 Task: Add Sprouts Chocolate Rolled Wafers to the cart.
Action: Mouse moved to (20, 69)
Screenshot: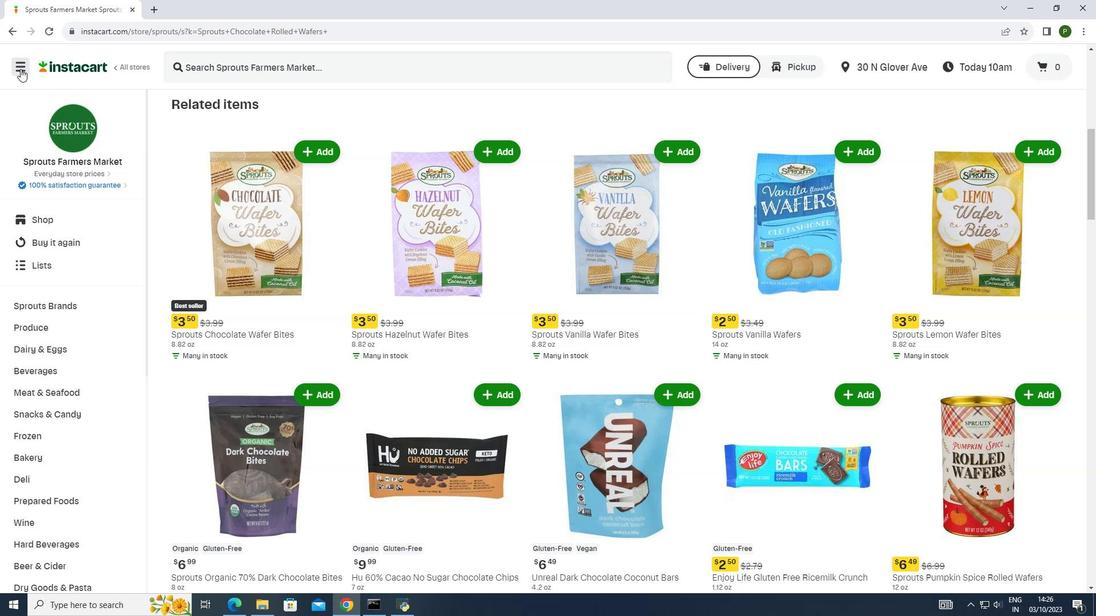 
Action: Mouse pressed left at (20, 69)
Screenshot: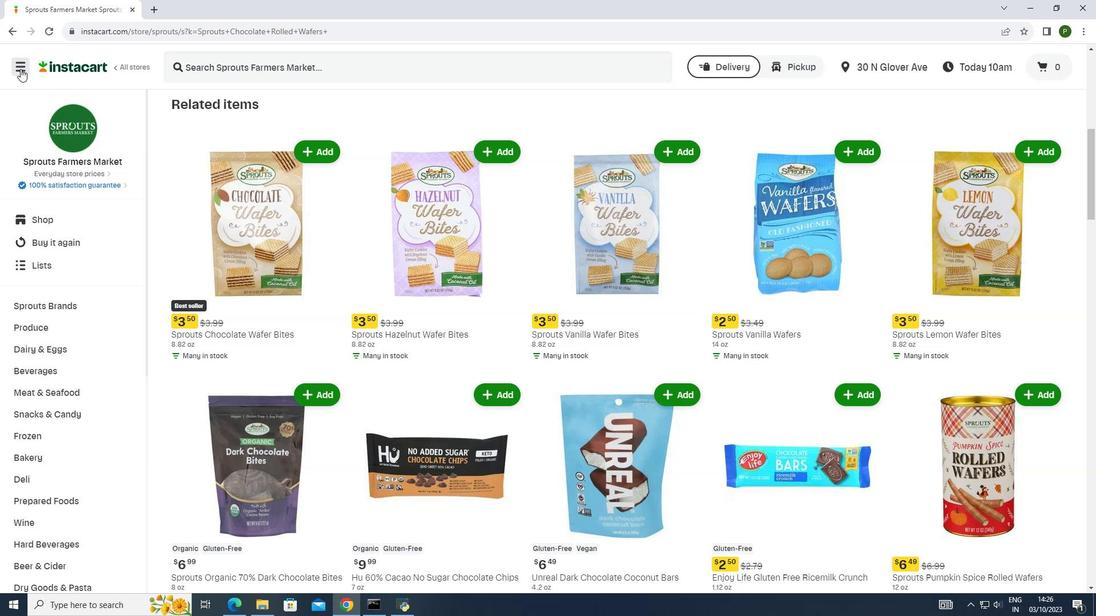 
Action: Mouse moved to (40, 295)
Screenshot: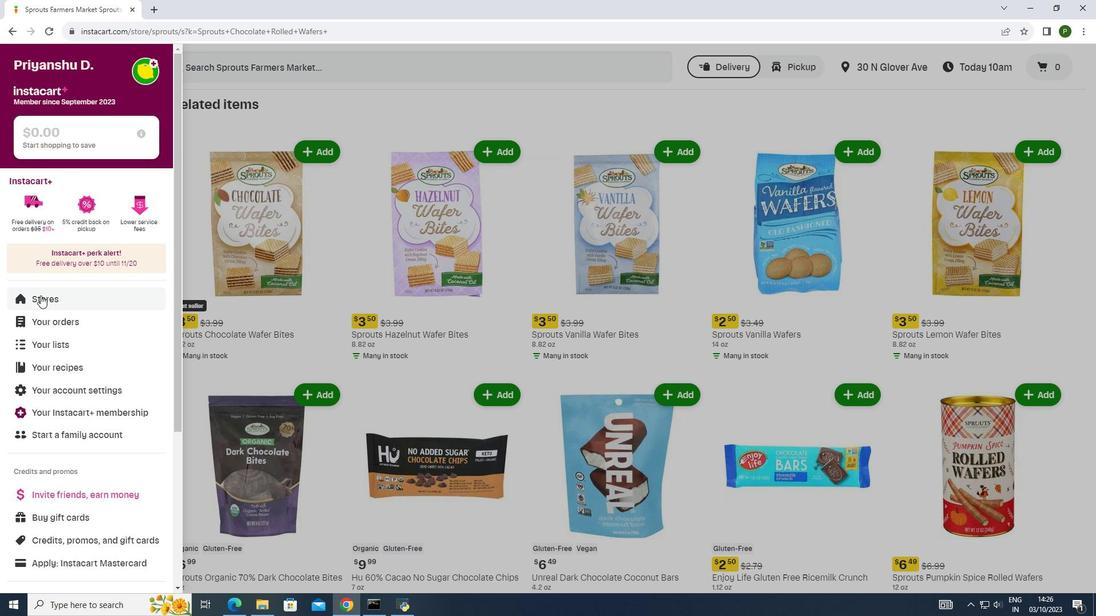 
Action: Mouse pressed left at (40, 295)
Screenshot: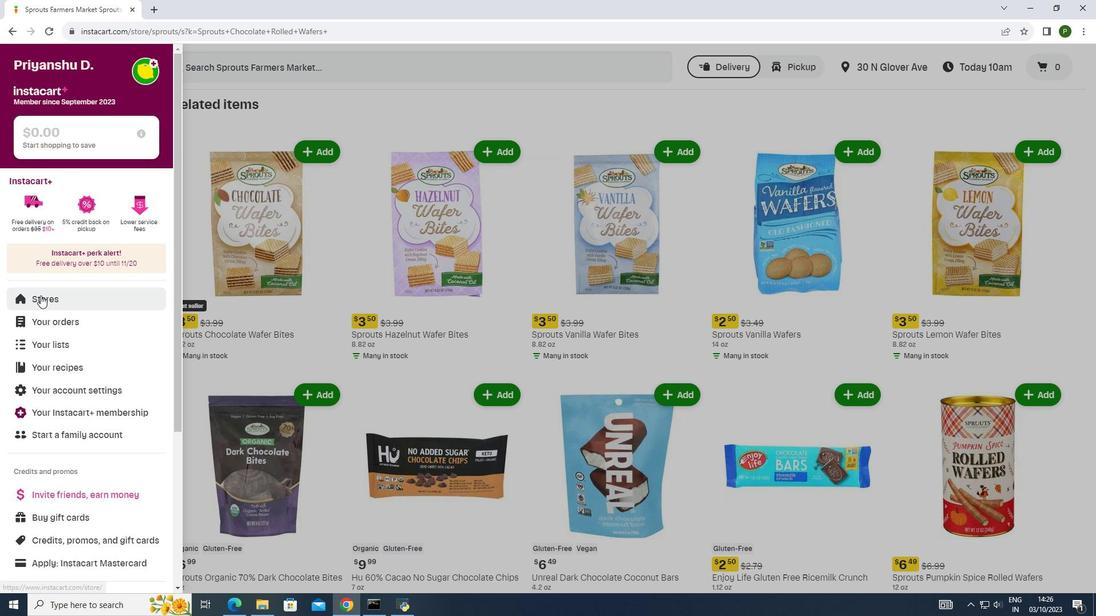 
Action: Mouse moved to (251, 115)
Screenshot: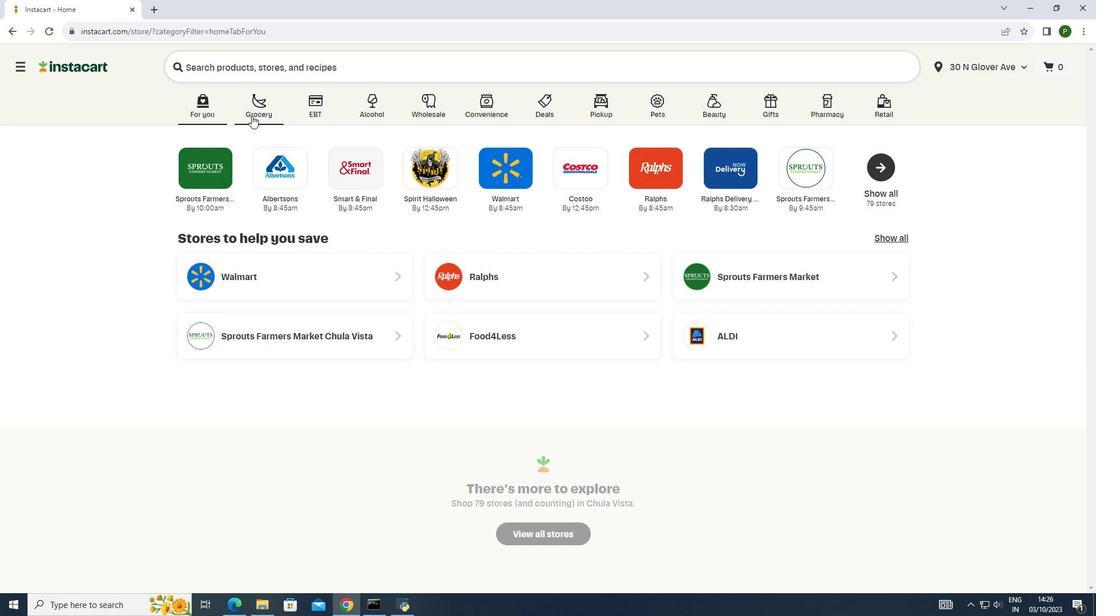 
Action: Mouse pressed left at (251, 115)
Screenshot: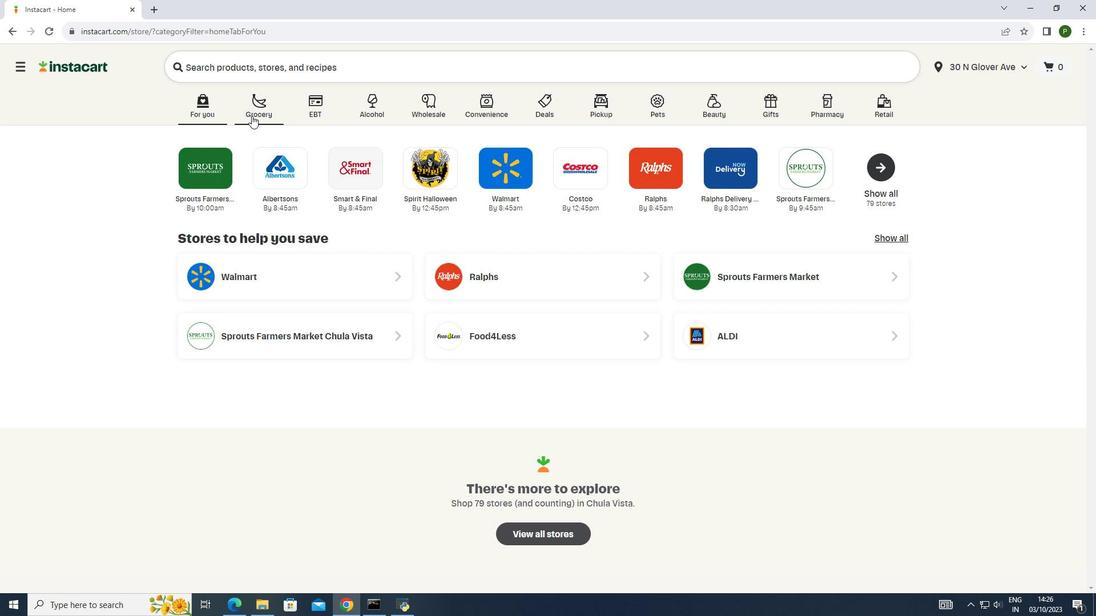 
Action: Mouse moved to (581, 173)
Screenshot: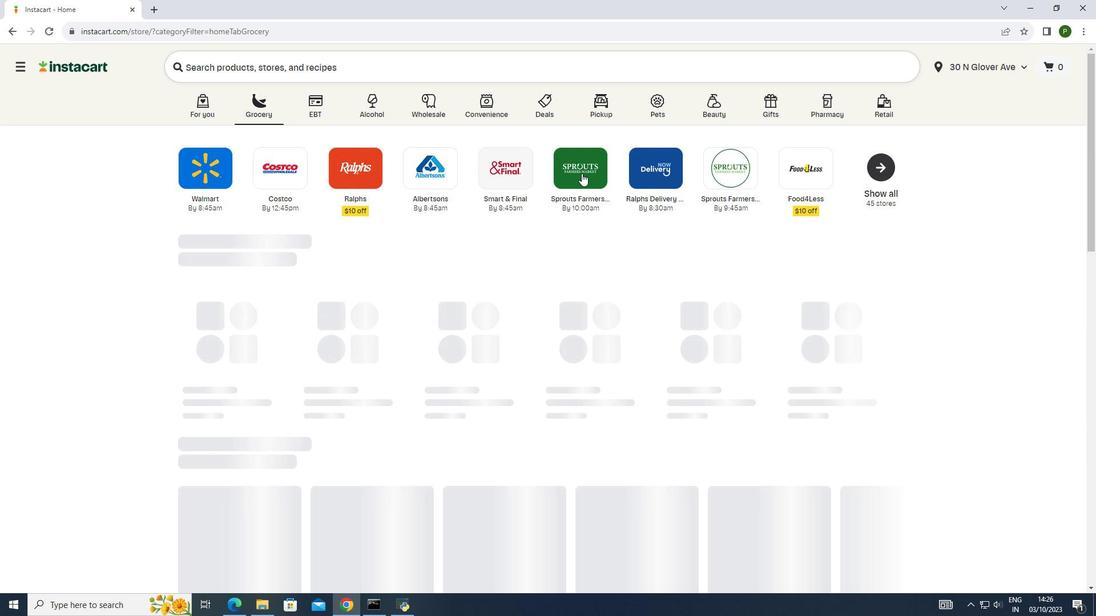 
Action: Mouse pressed left at (581, 173)
Screenshot: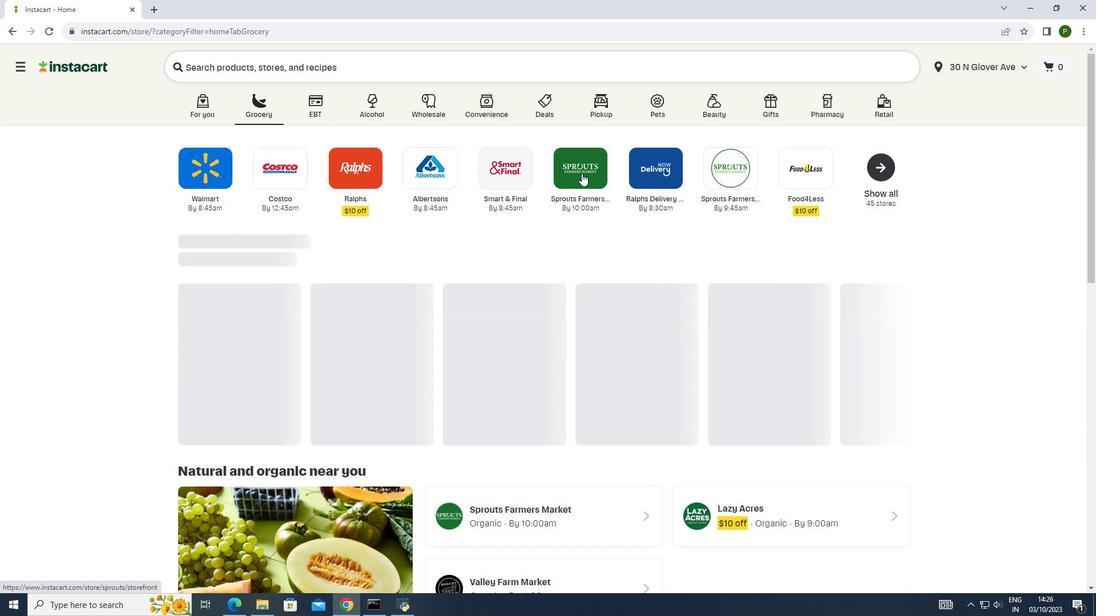 
Action: Mouse moved to (101, 306)
Screenshot: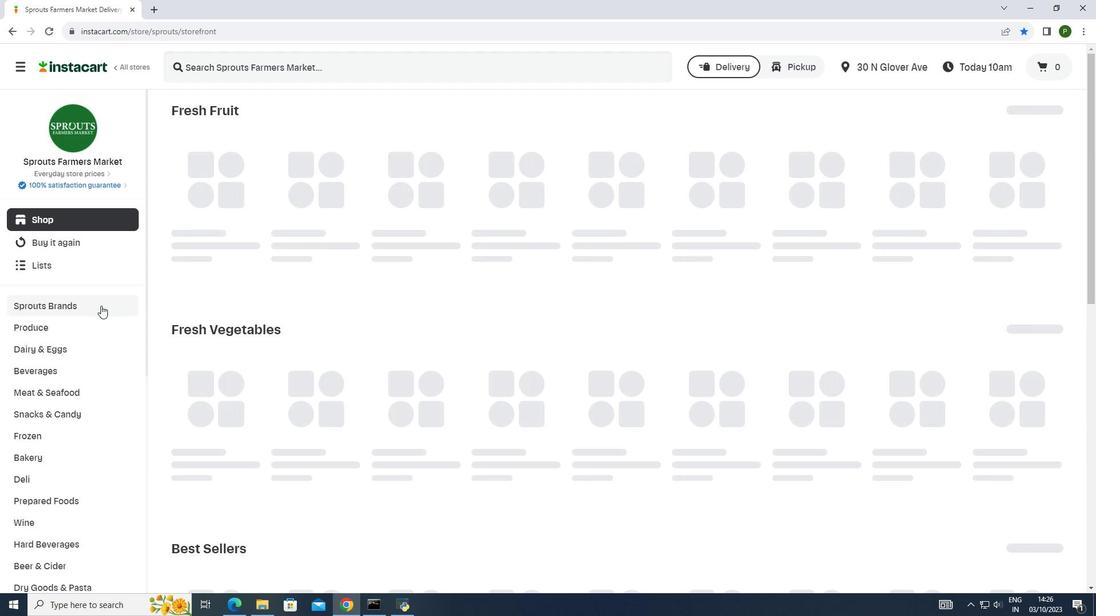 
Action: Mouse pressed left at (101, 306)
Screenshot: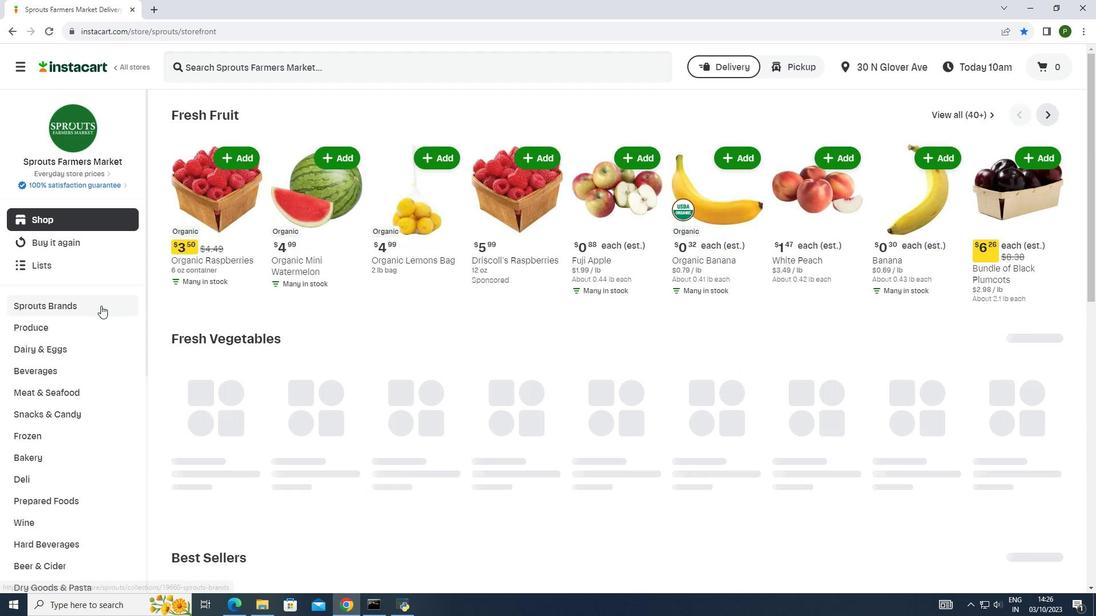 
Action: Mouse moved to (69, 390)
Screenshot: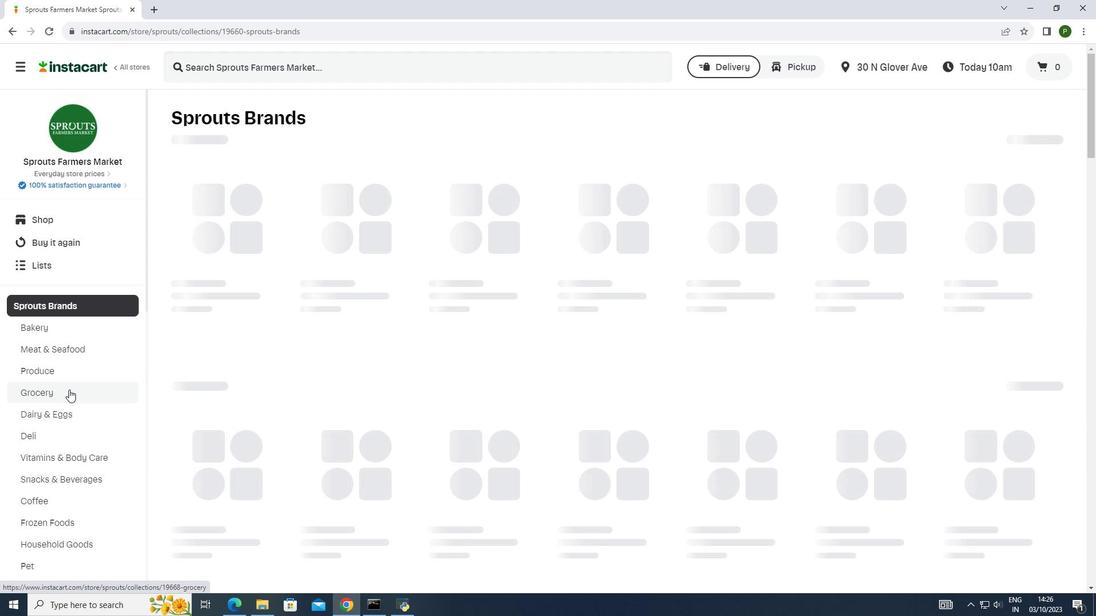 
Action: Mouse pressed left at (69, 390)
Screenshot: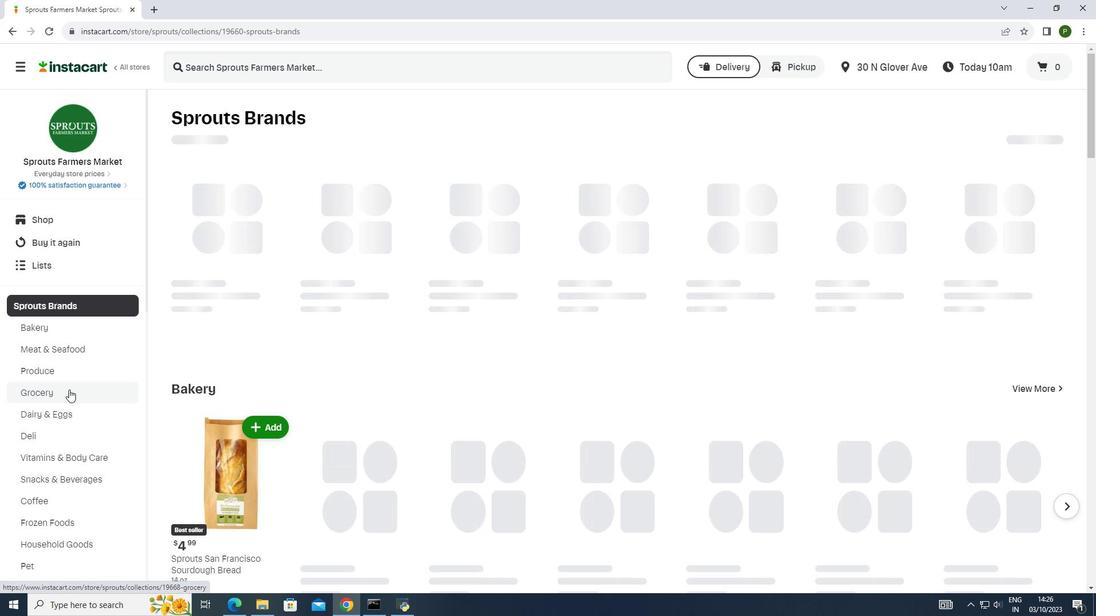 
Action: Mouse moved to (254, 259)
Screenshot: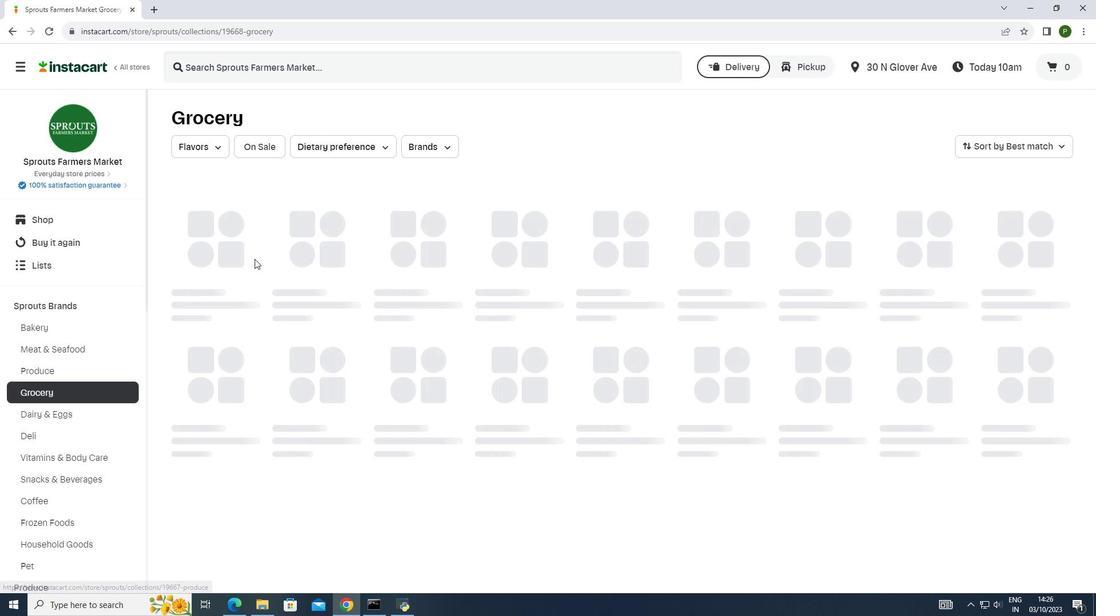
Action: Mouse scrolled (254, 258) with delta (0, 0)
Screenshot: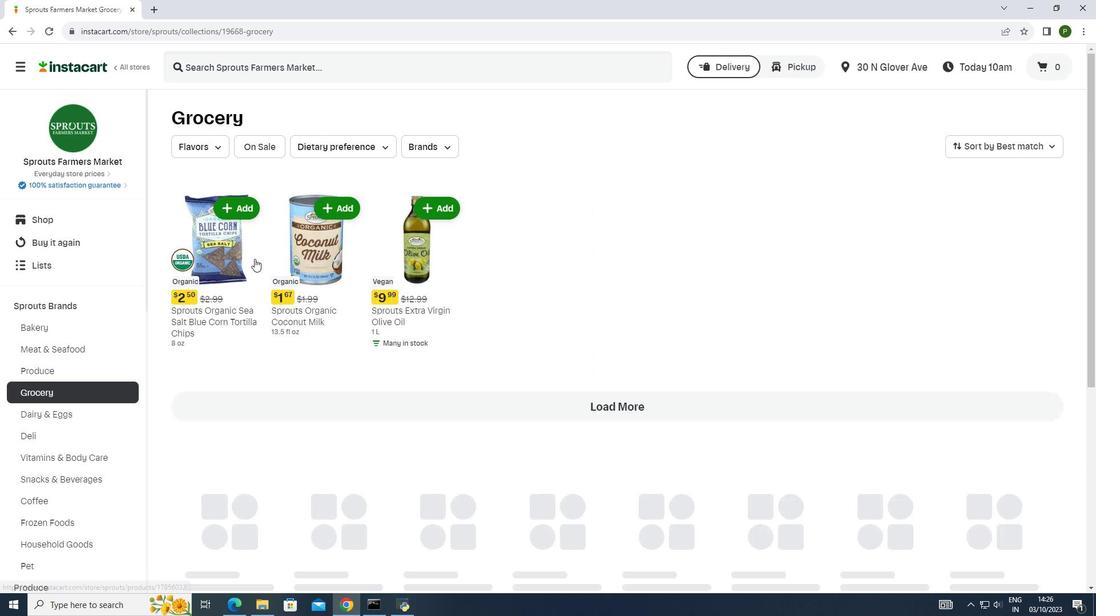 
Action: Mouse moved to (257, 261)
Screenshot: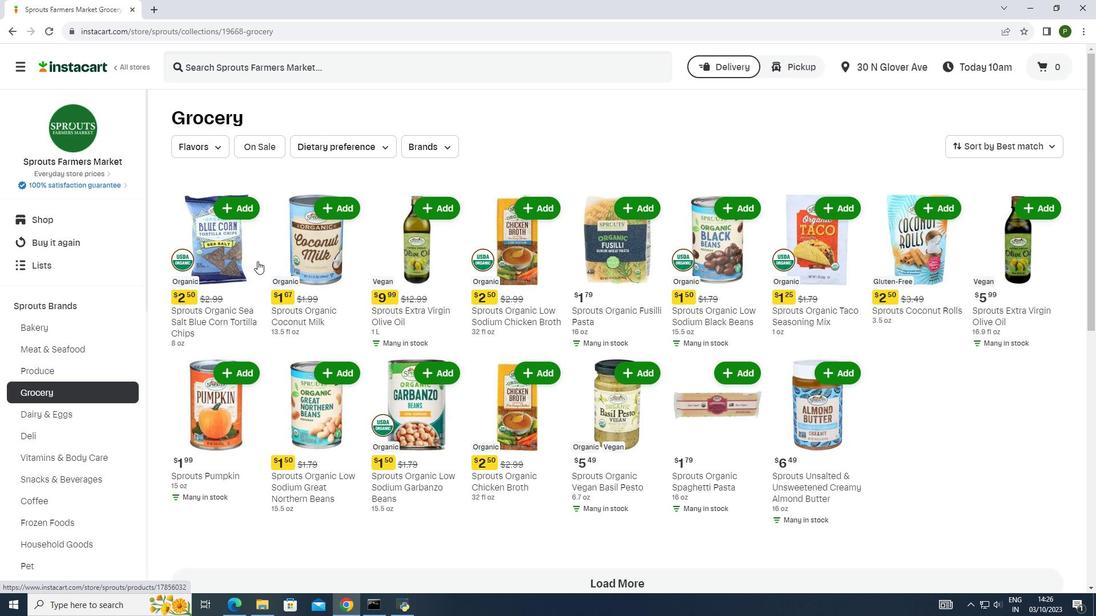 
Action: Mouse scrolled (257, 260) with delta (0, 0)
Screenshot: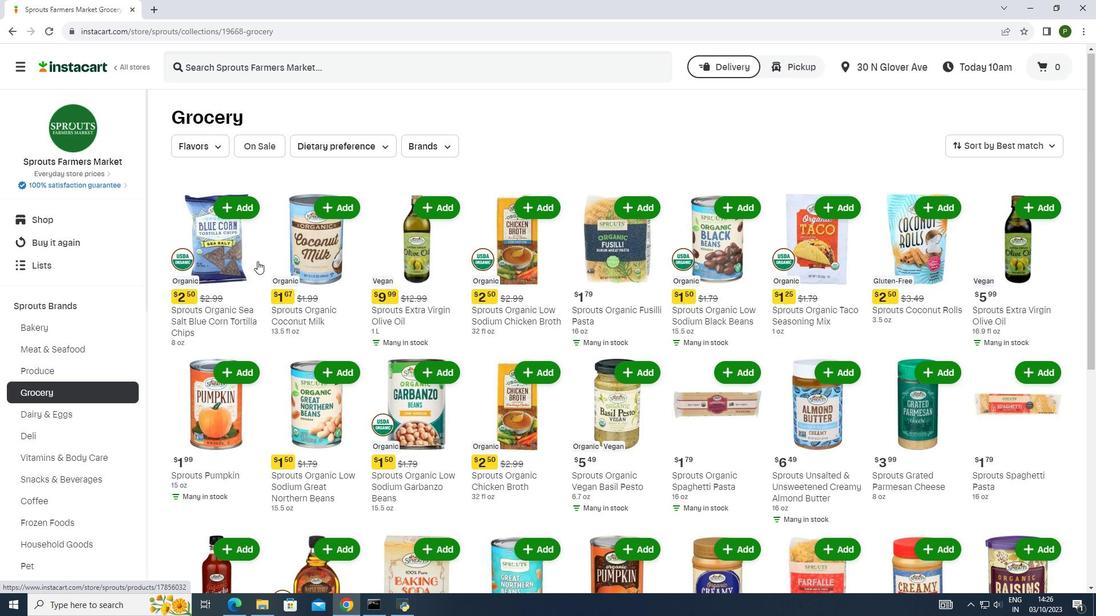 
Action: Mouse scrolled (257, 260) with delta (0, 0)
Screenshot: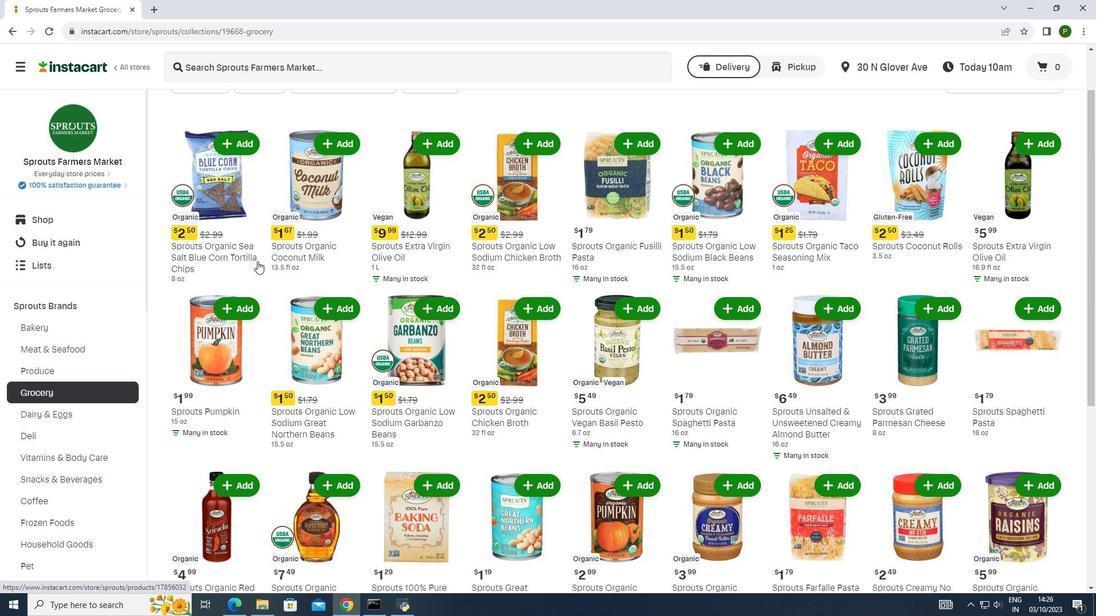 
Action: Mouse scrolled (257, 260) with delta (0, 0)
Screenshot: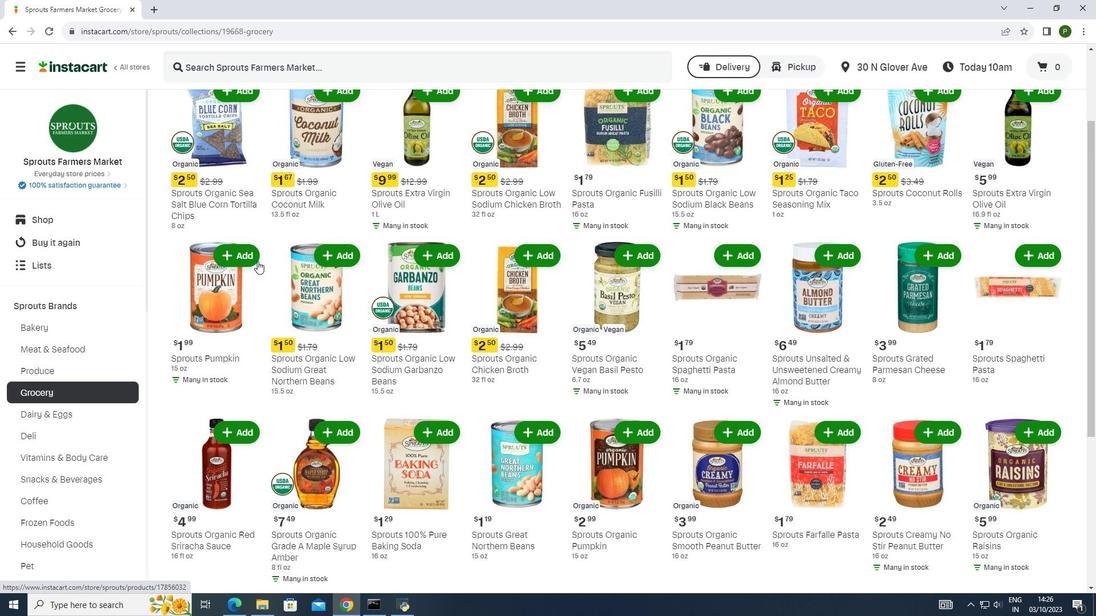 
Action: Mouse scrolled (257, 260) with delta (0, 0)
Screenshot: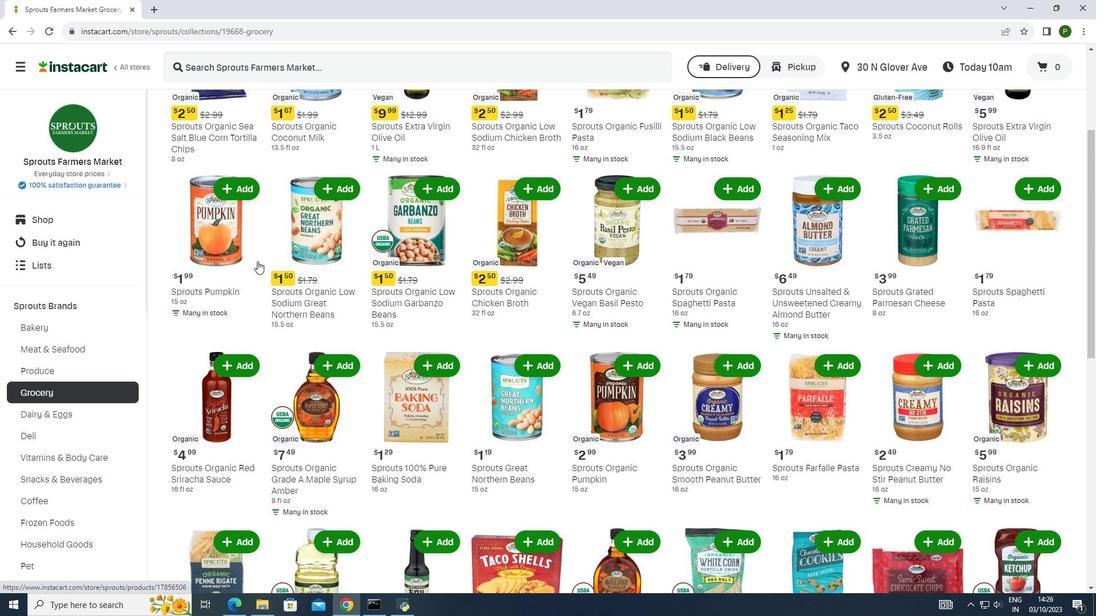 
Action: Mouse scrolled (257, 260) with delta (0, 0)
Screenshot: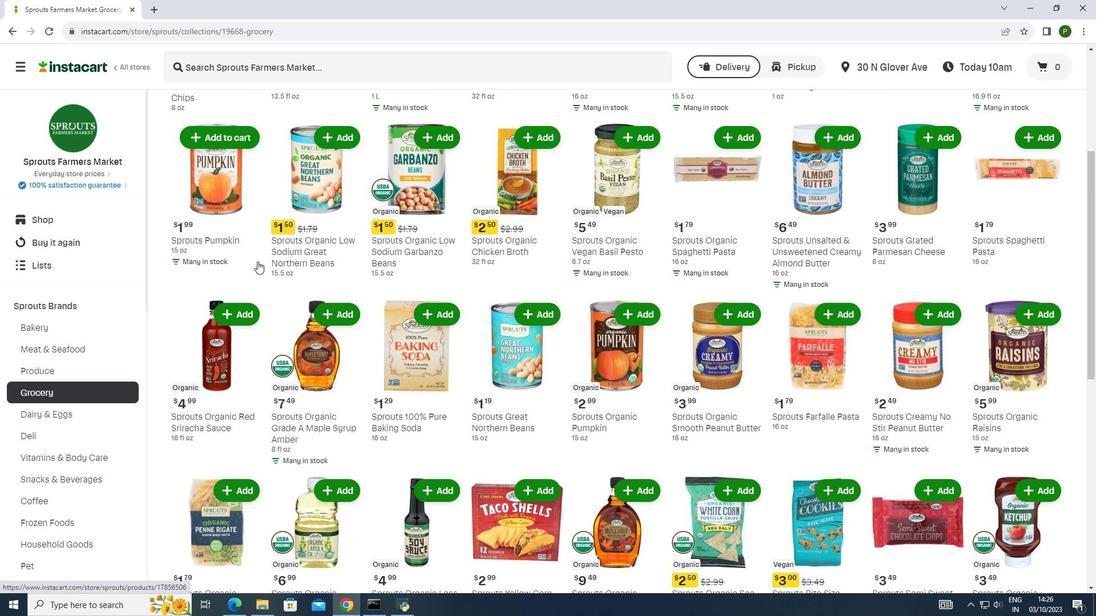 
Action: Mouse scrolled (257, 260) with delta (0, 0)
Screenshot: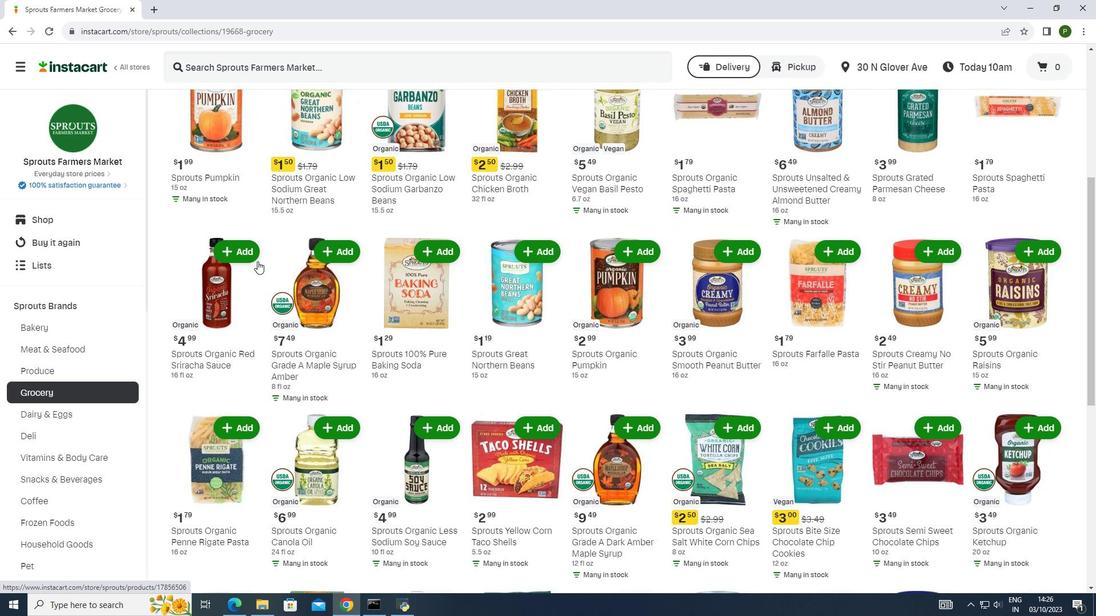 
Action: Mouse scrolled (257, 260) with delta (0, 0)
Screenshot: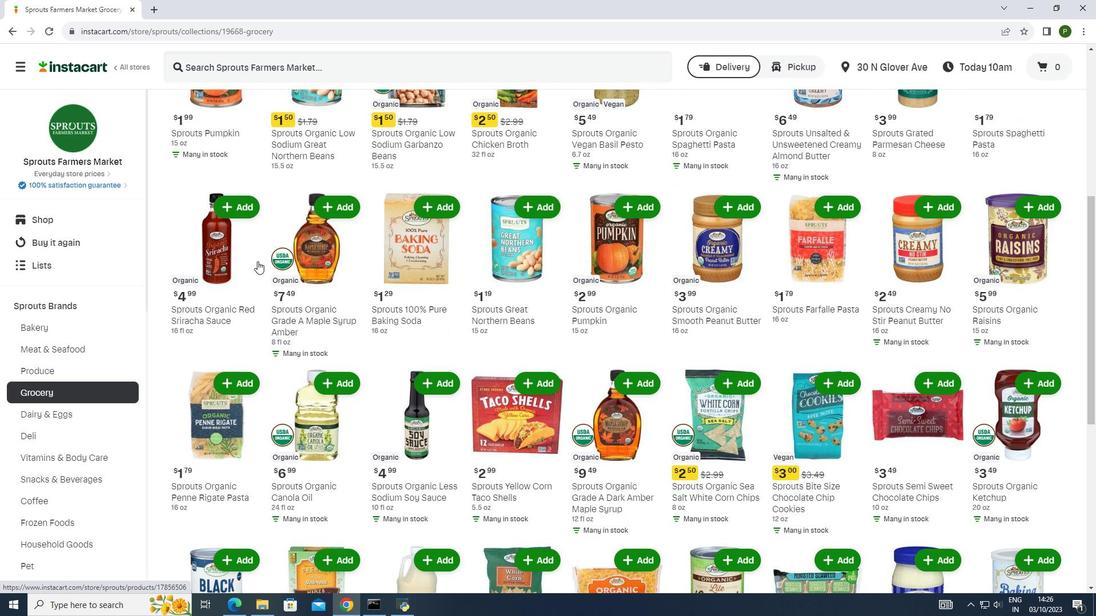 
Action: Mouse scrolled (257, 260) with delta (0, 0)
Screenshot: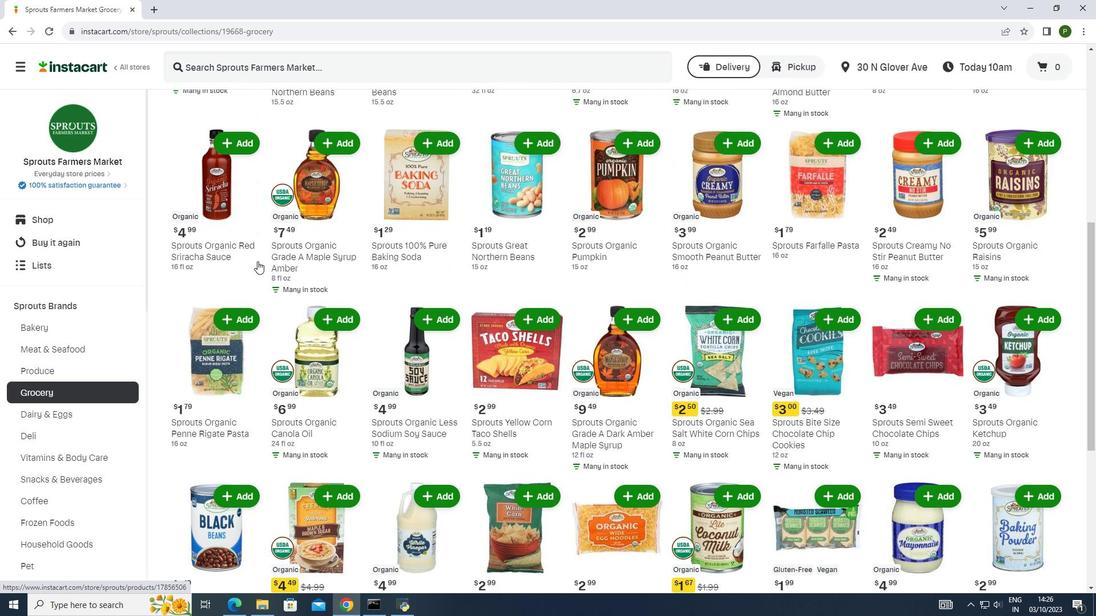 
Action: Mouse scrolled (257, 260) with delta (0, 0)
Screenshot: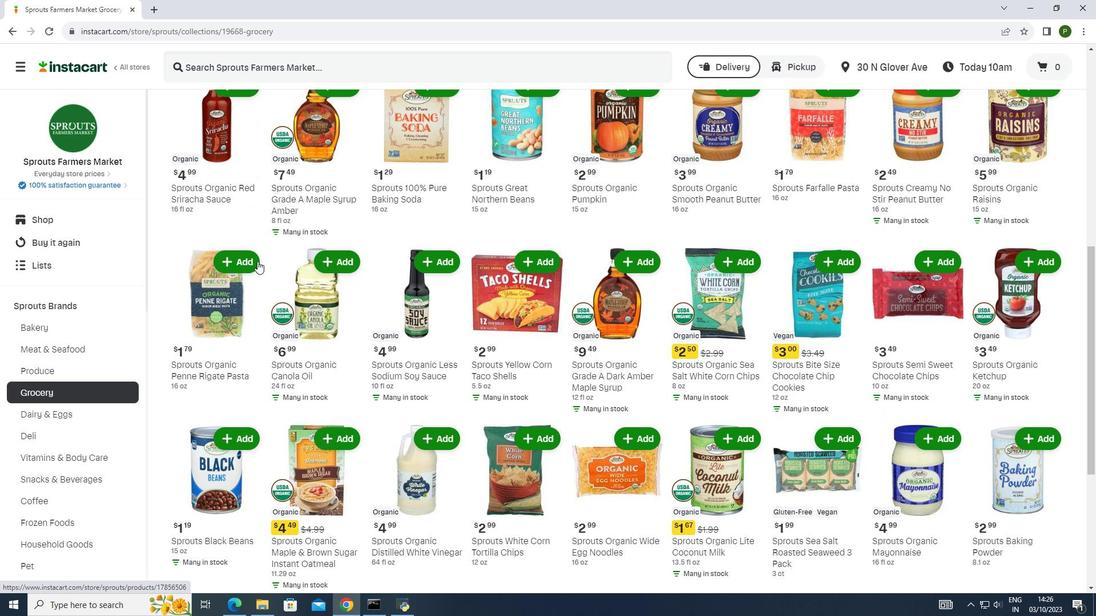
Action: Mouse scrolled (257, 260) with delta (0, 0)
Screenshot: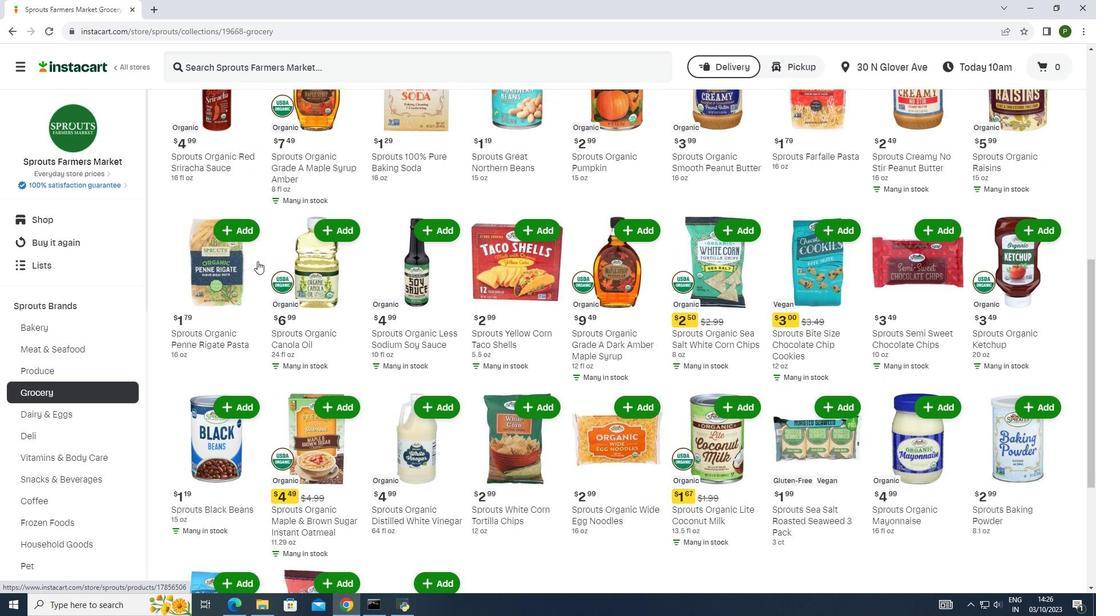 
Action: Mouse scrolled (257, 260) with delta (0, 0)
Screenshot: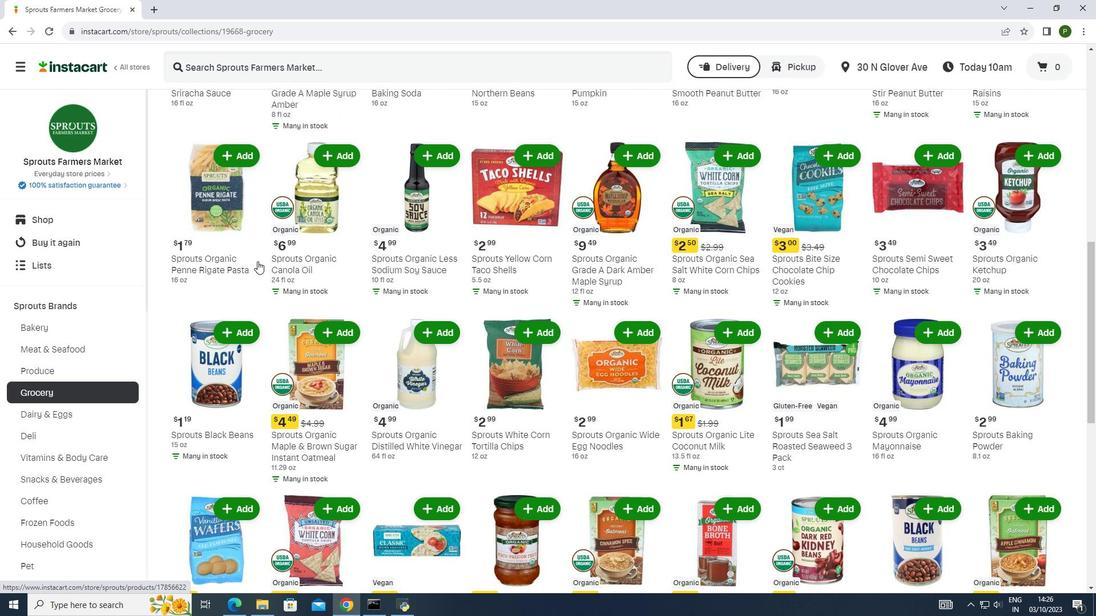 
Action: Mouse scrolled (257, 260) with delta (0, 0)
Screenshot: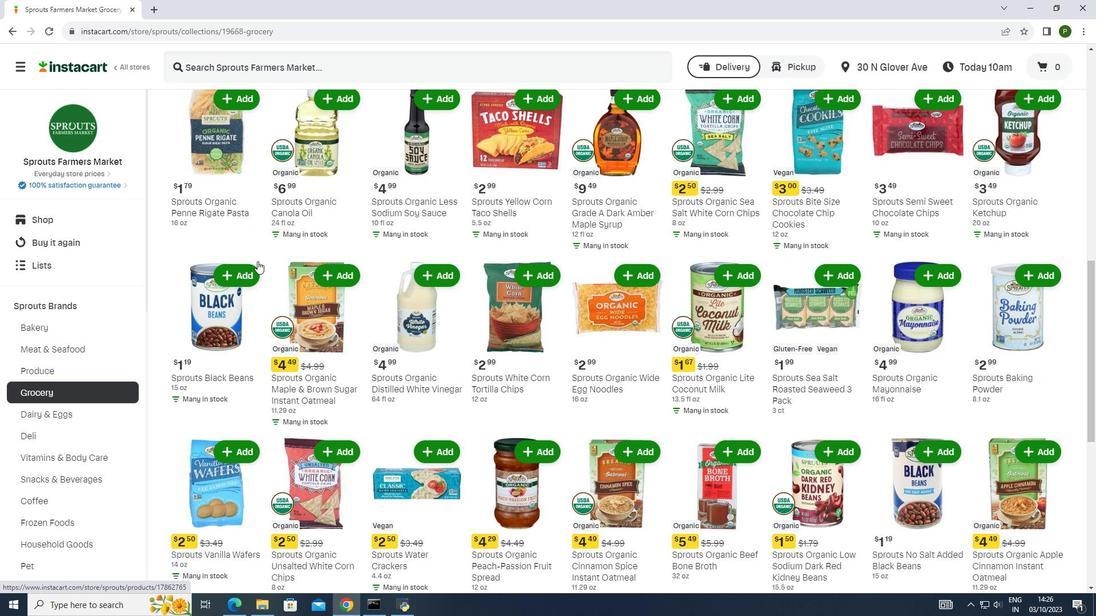 
Action: Mouse scrolled (257, 260) with delta (0, 0)
Screenshot: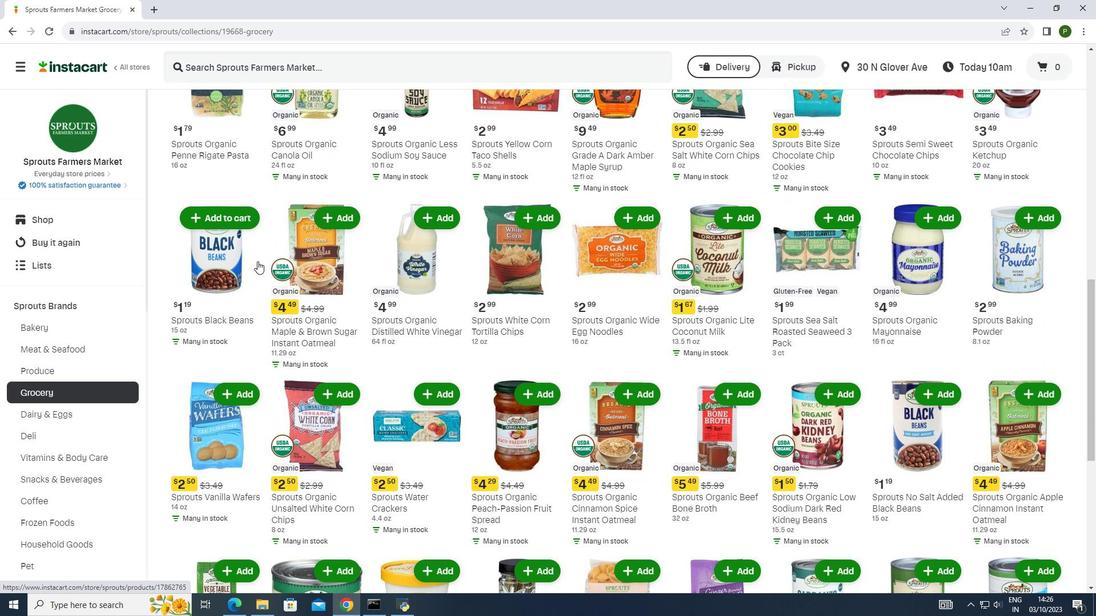 
Action: Mouse scrolled (257, 260) with delta (0, 0)
Screenshot: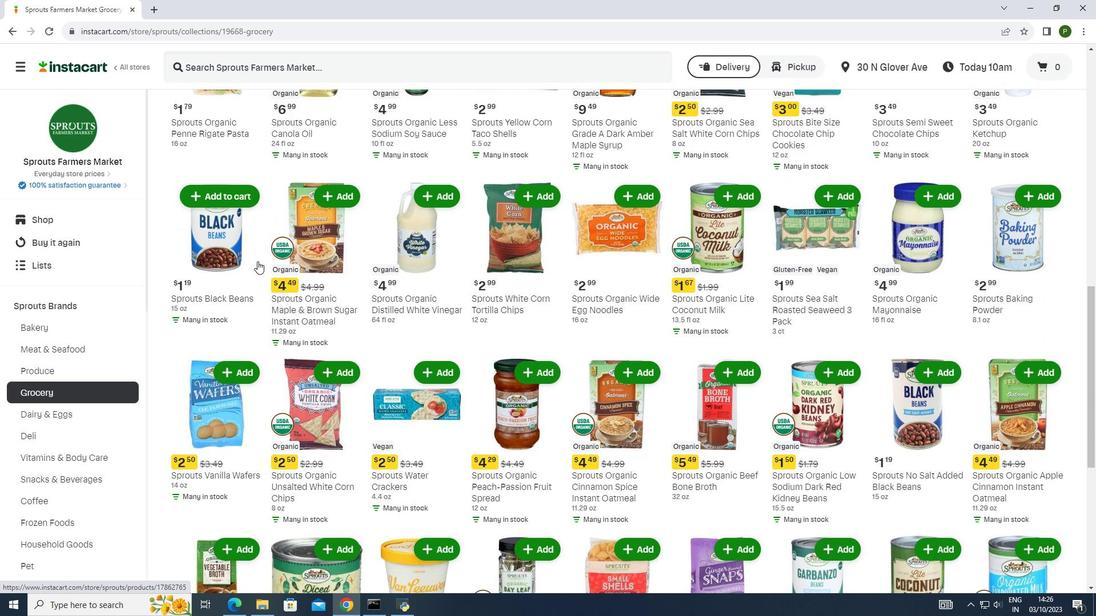 
Action: Mouse scrolled (257, 260) with delta (0, 0)
Screenshot: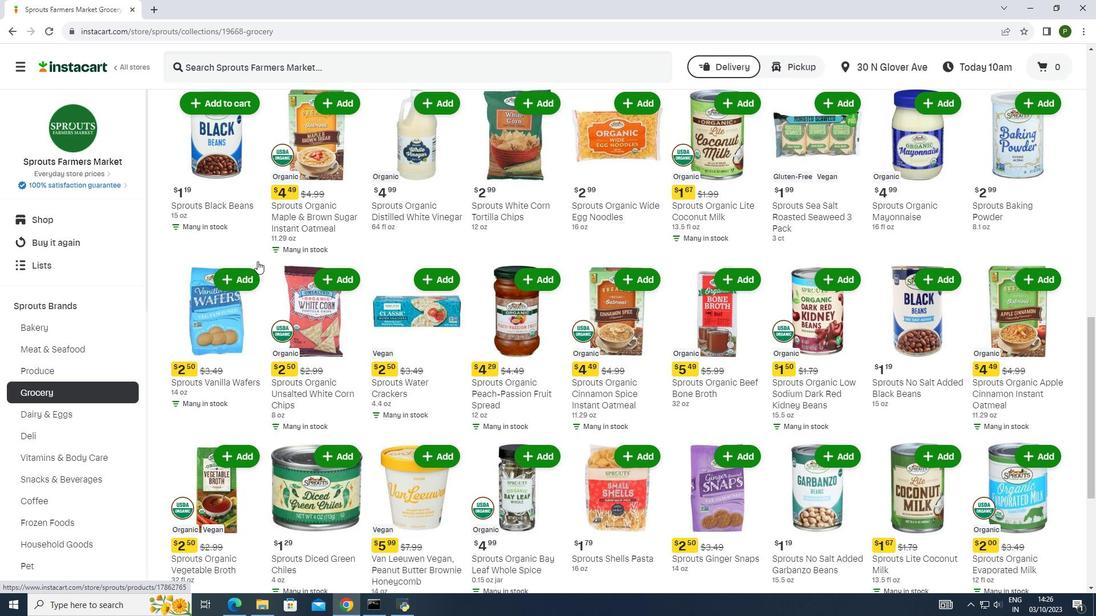 
Action: Mouse scrolled (257, 260) with delta (0, 0)
Screenshot: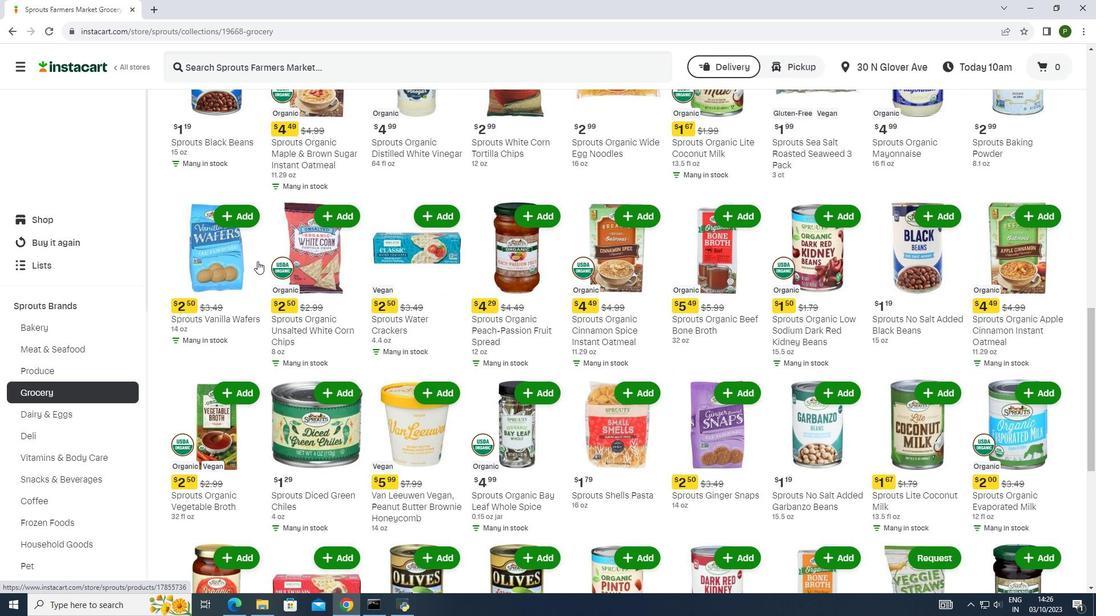 
Action: Mouse scrolled (257, 260) with delta (0, 0)
Screenshot: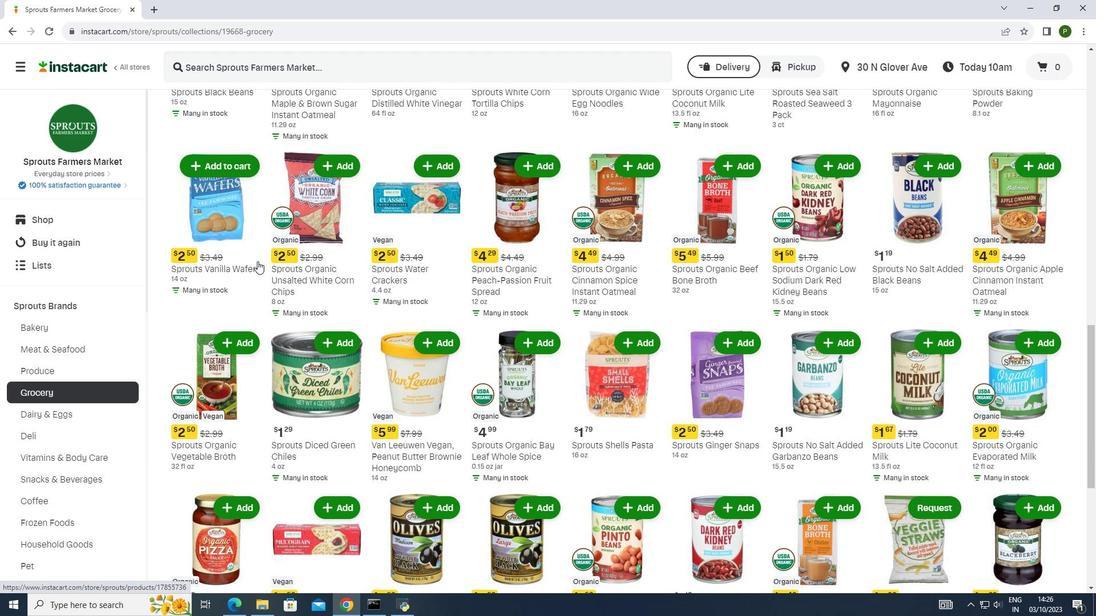 
Action: Mouse scrolled (257, 260) with delta (0, 0)
Screenshot: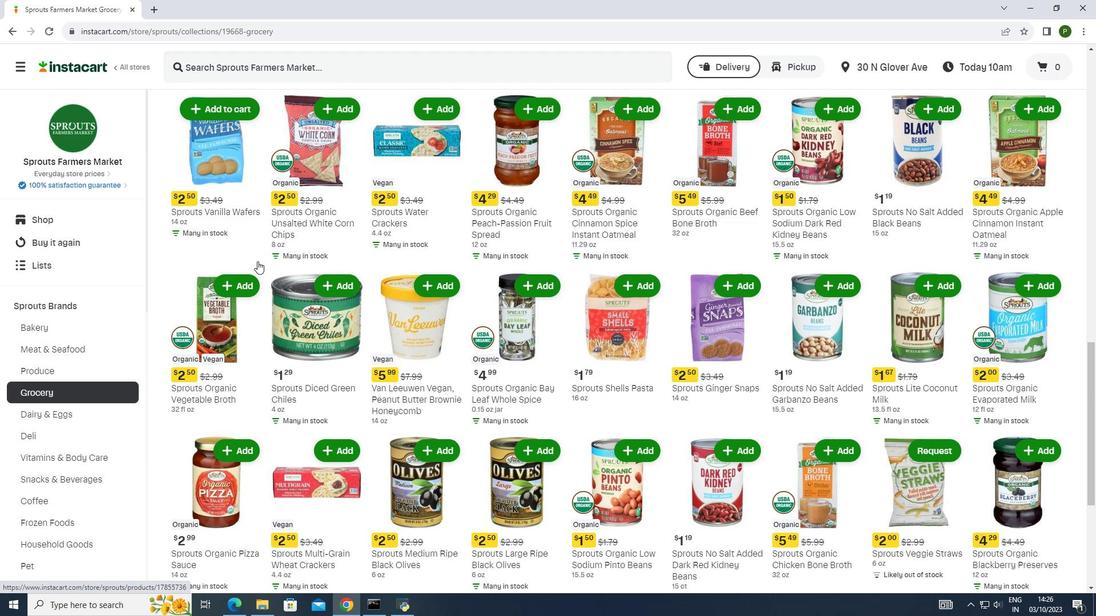 
Action: Mouse scrolled (257, 260) with delta (0, 0)
Screenshot: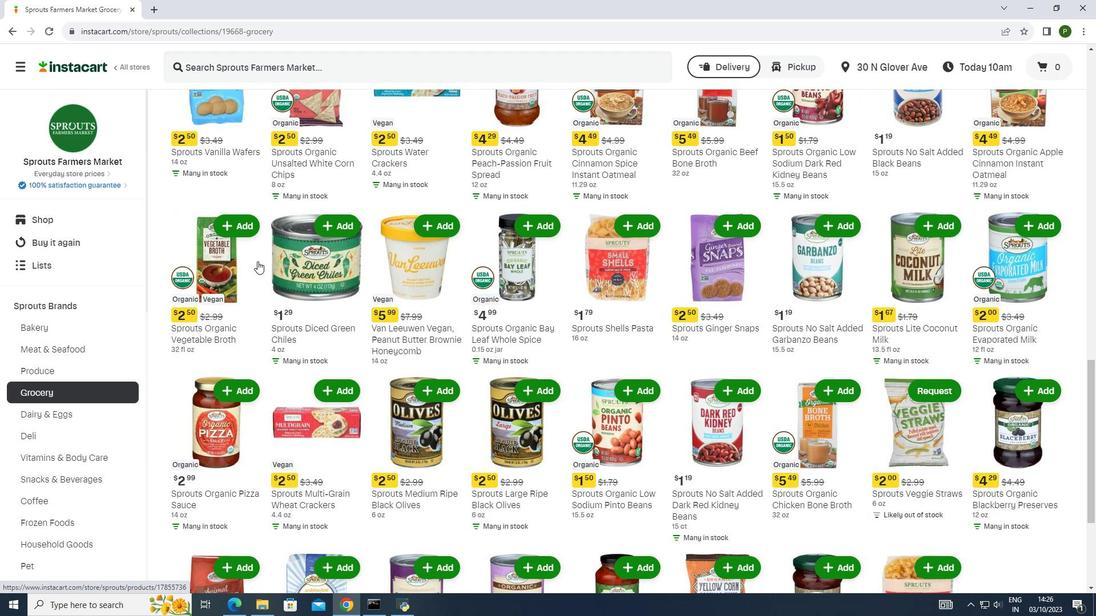 
Action: Mouse scrolled (257, 260) with delta (0, 0)
Screenshot: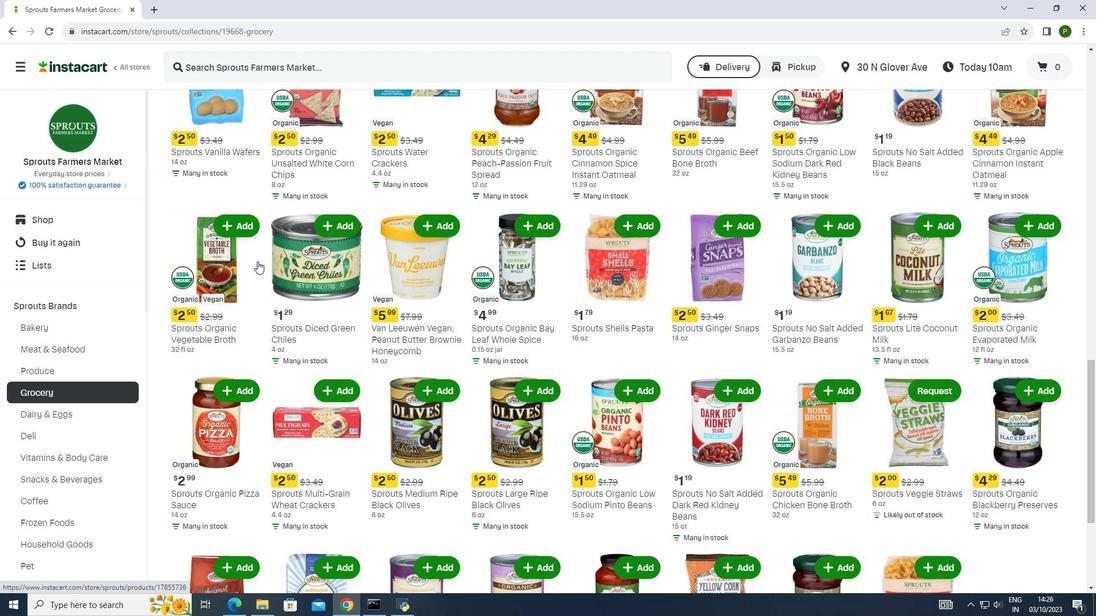 
Action: Mouse scrolled (257, 260) with delta (0, 0)
Screenshot: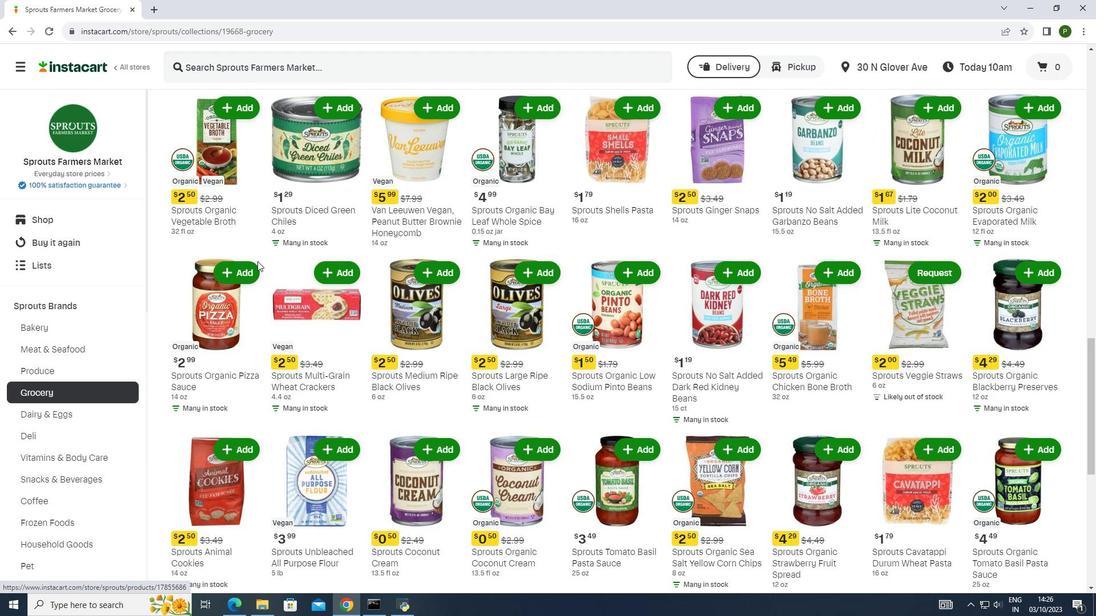 
Action: Mouse scrolled (257, 260) with delta (0, 0)
Screenshot: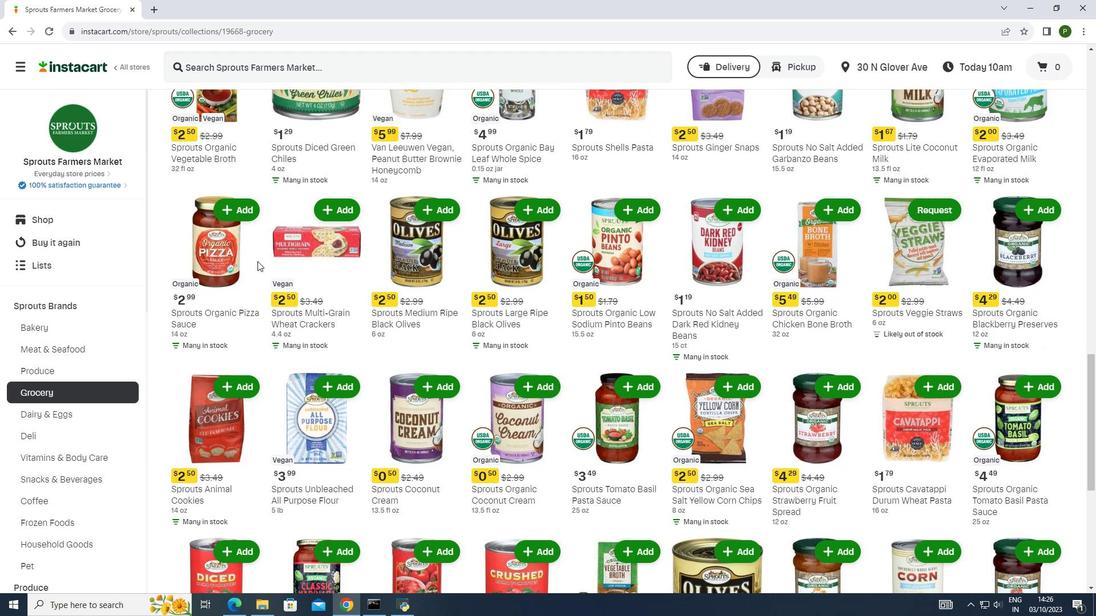 
Action: Mouse scrolled (257, 260) with delta (0, 0)
Screenshot: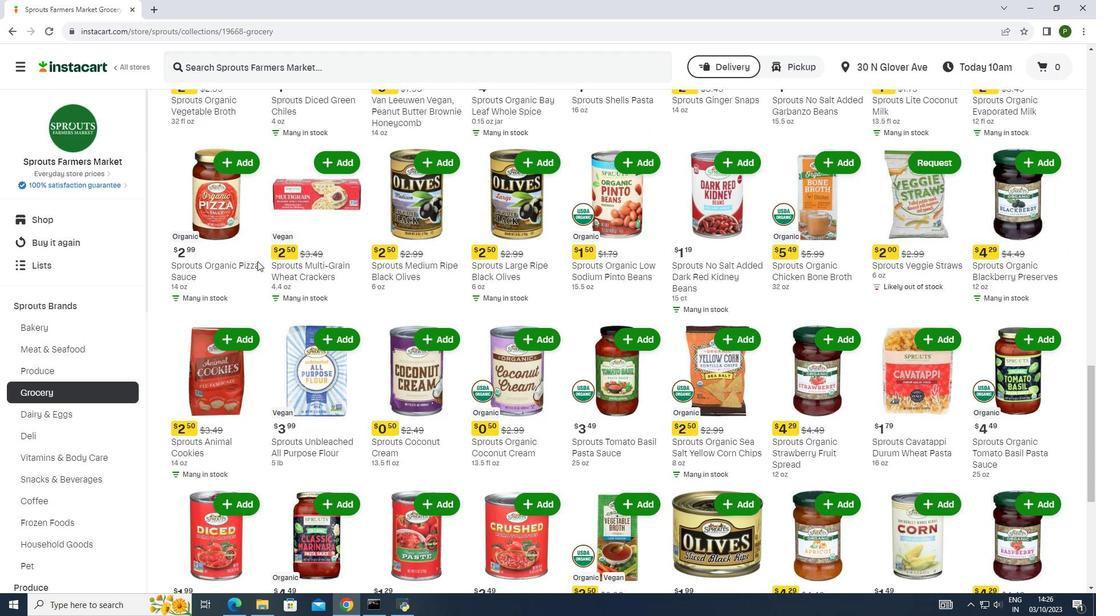 
Action: Mouse scrolled (257, 260) with delta (0, 0)
Screenshot: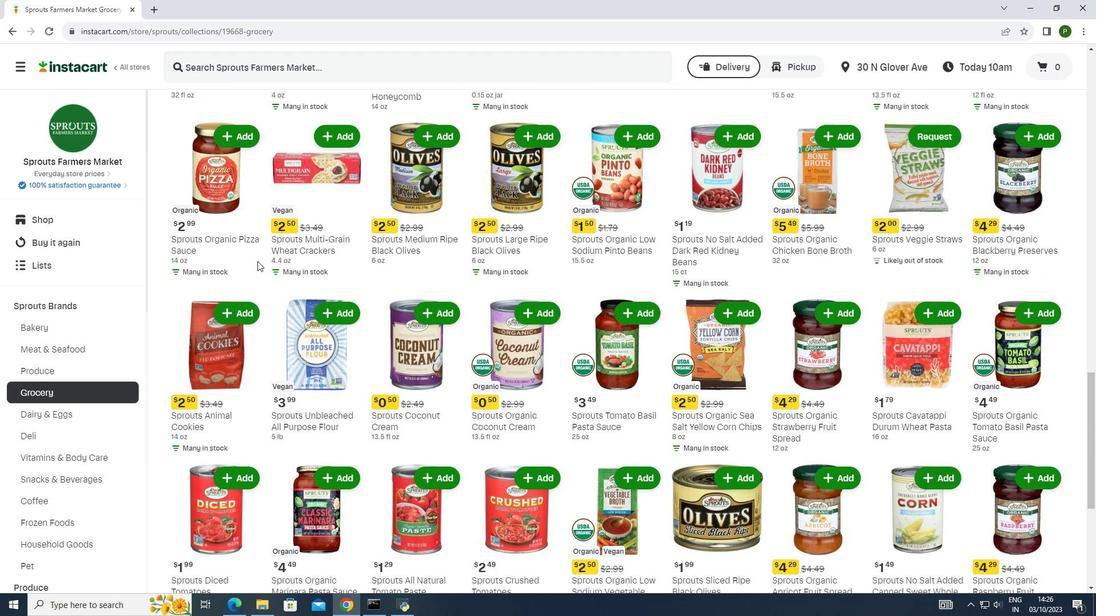 
Action: Mouse scrolled (257, 260) with delta (0, 0)
Screenshot: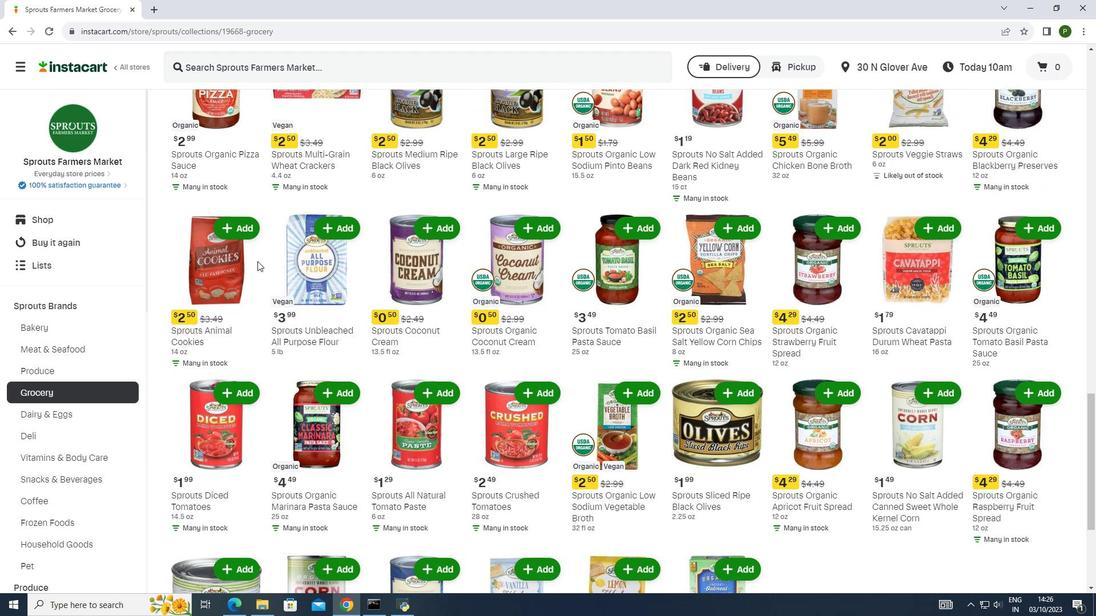 
Action: Mouse scrolled (257, 260) with delta (0, 0)
Screenshot: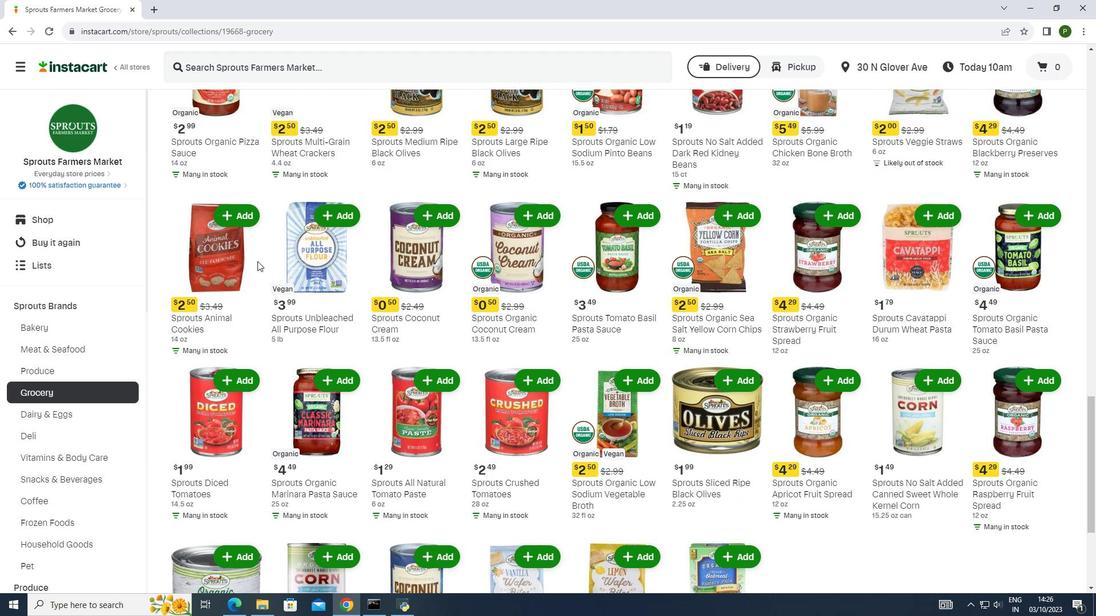 
Action: Mouse scrolled (257, 260) with delta (0, 0)
Screenshot: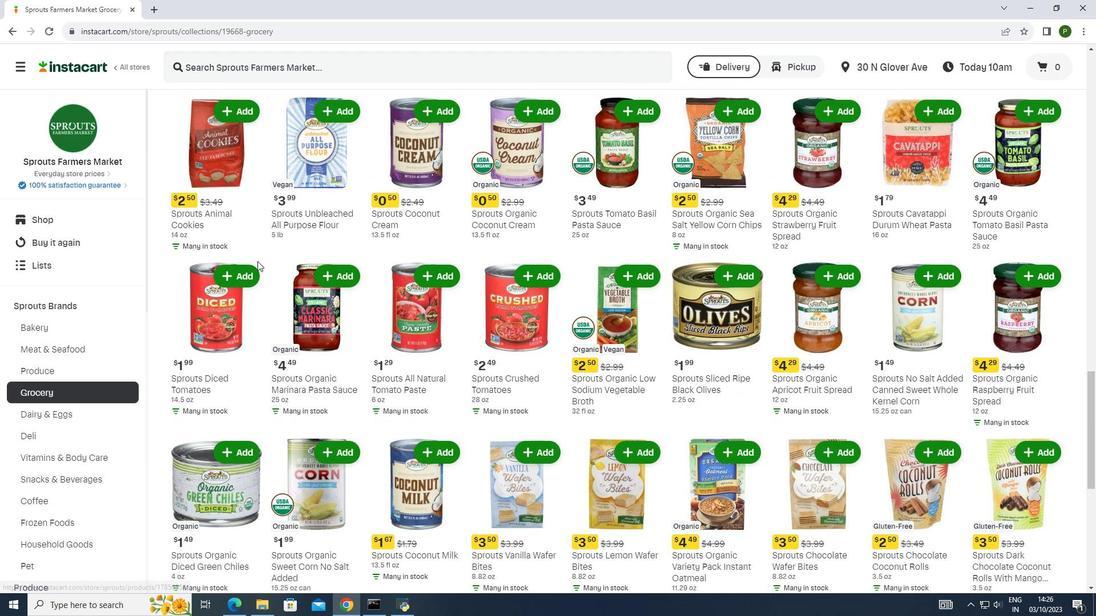 
Action: Mouse scrolled (257, 260) with delta (0, 0)
Screenshot: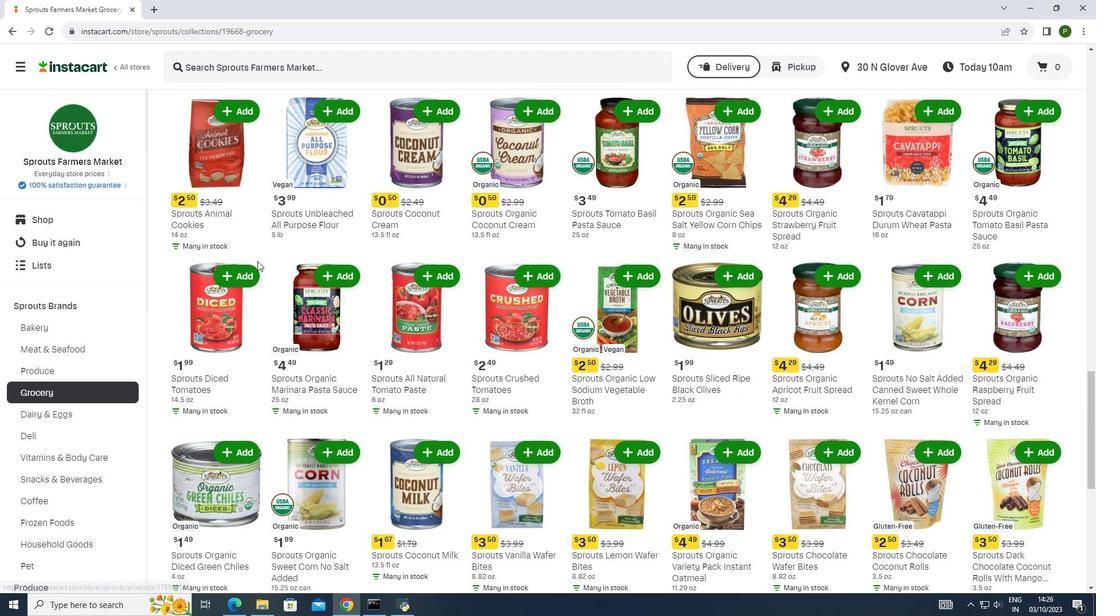 
Action: Mouse scrolled (257, 260) with delta (0, 0)
Screenshot: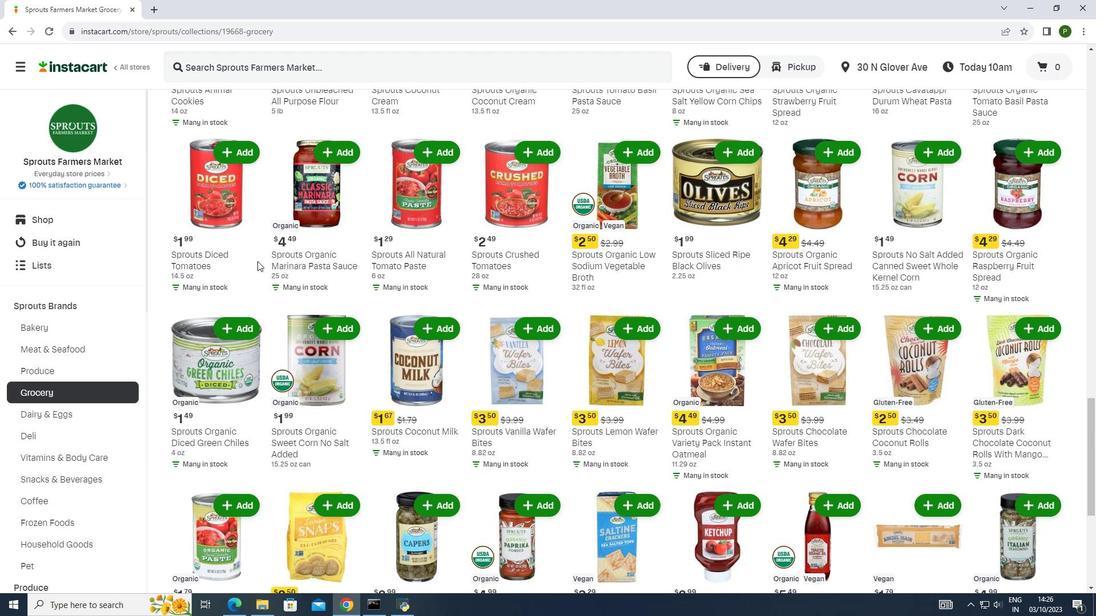
Action: Mouse scrolled (257, 260) with delta (0, 0)
Screenshot: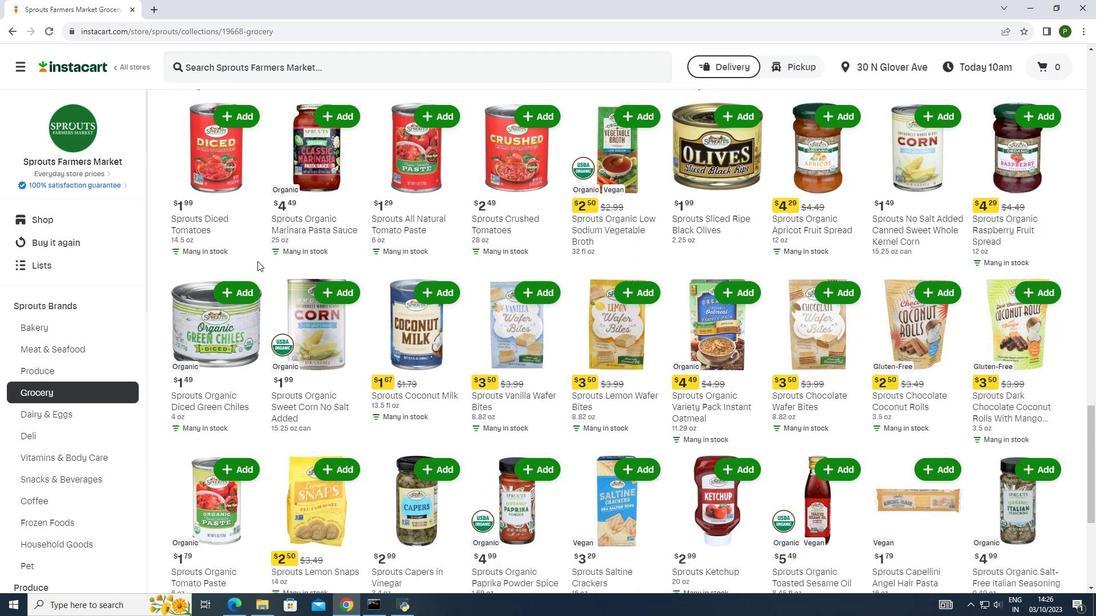 
Action: Mouse scrolled (257, 260) with delta (0, 0)
Screenshot: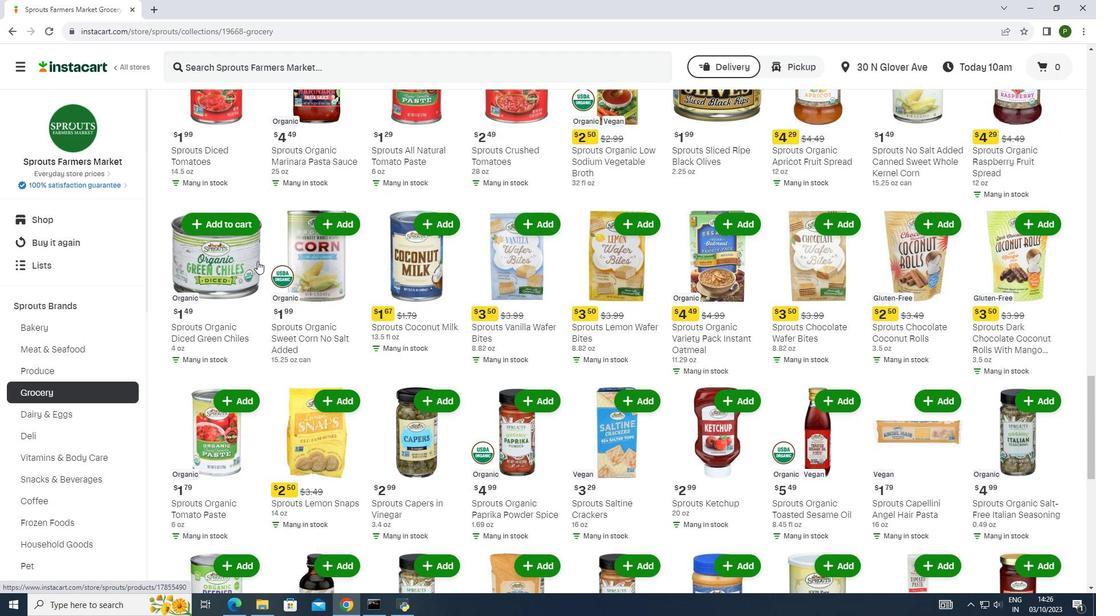 
Action: Mouse scrolled (257, 260) with delta (0, 0)
Screenshot: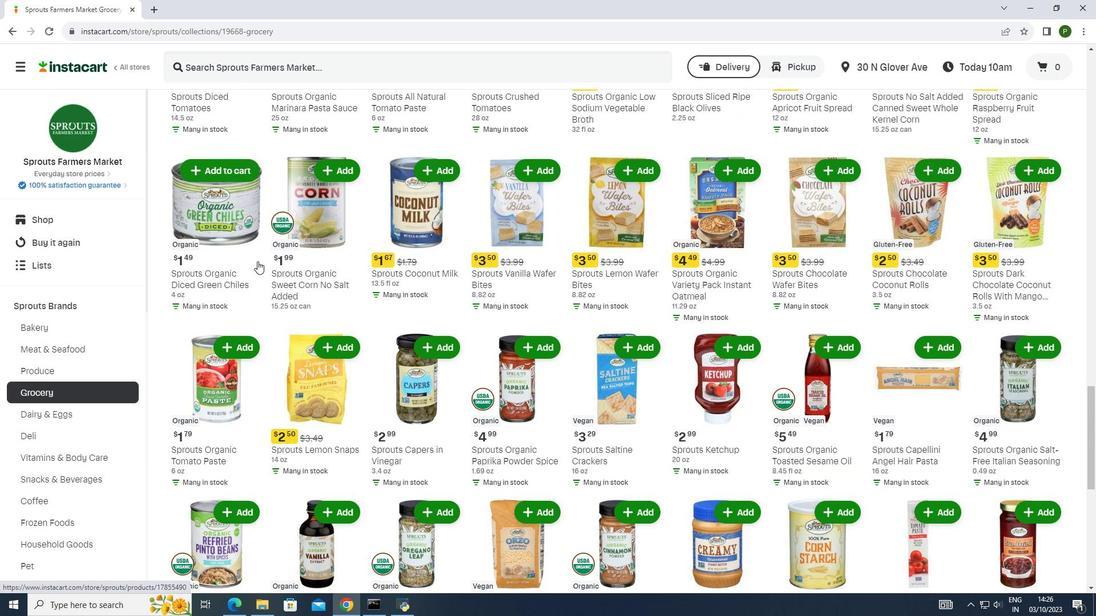 
Action: Mouse scrolled (257, 260) with delta (0, 0)
Screenshot: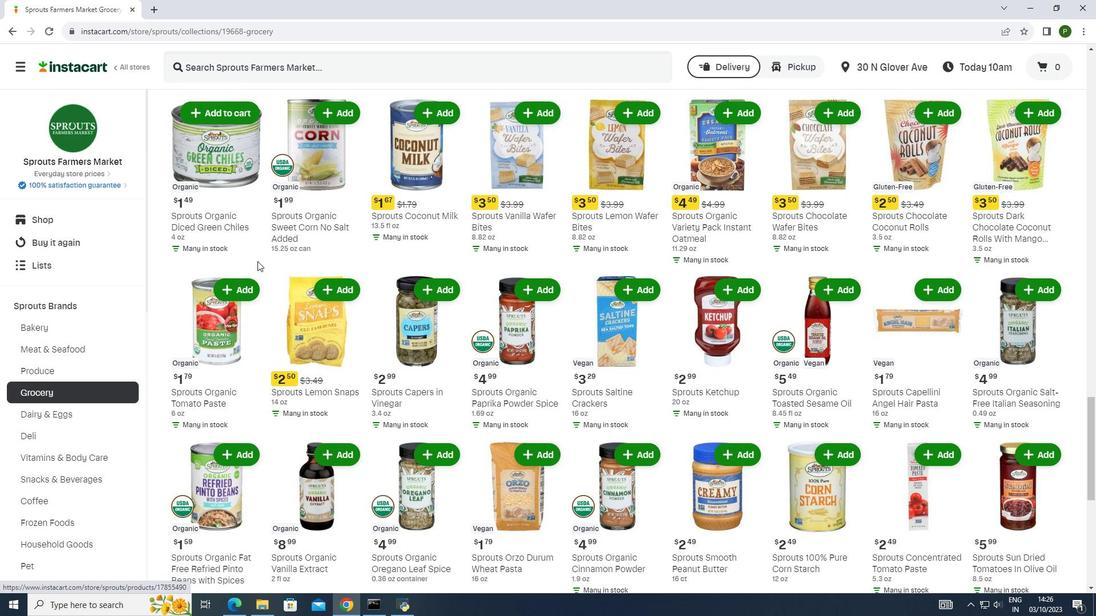
Action: Mouse scrolled (257, 260) with delta (0, 0)
Screenshot: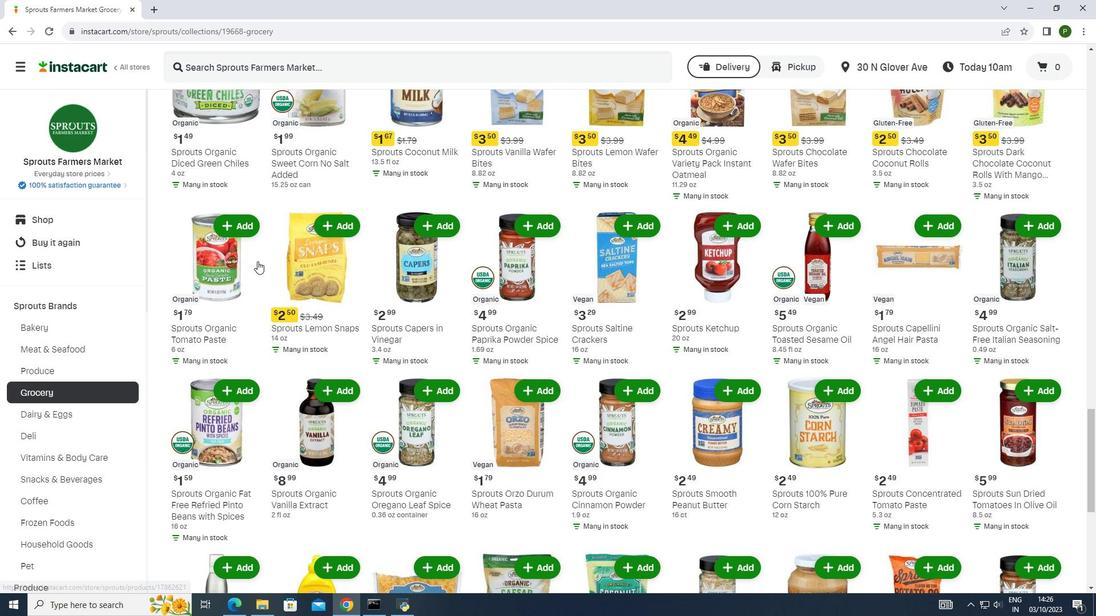 
Action: Mouse scrolled (257, 260) with delta (0, 0)
Screenshot: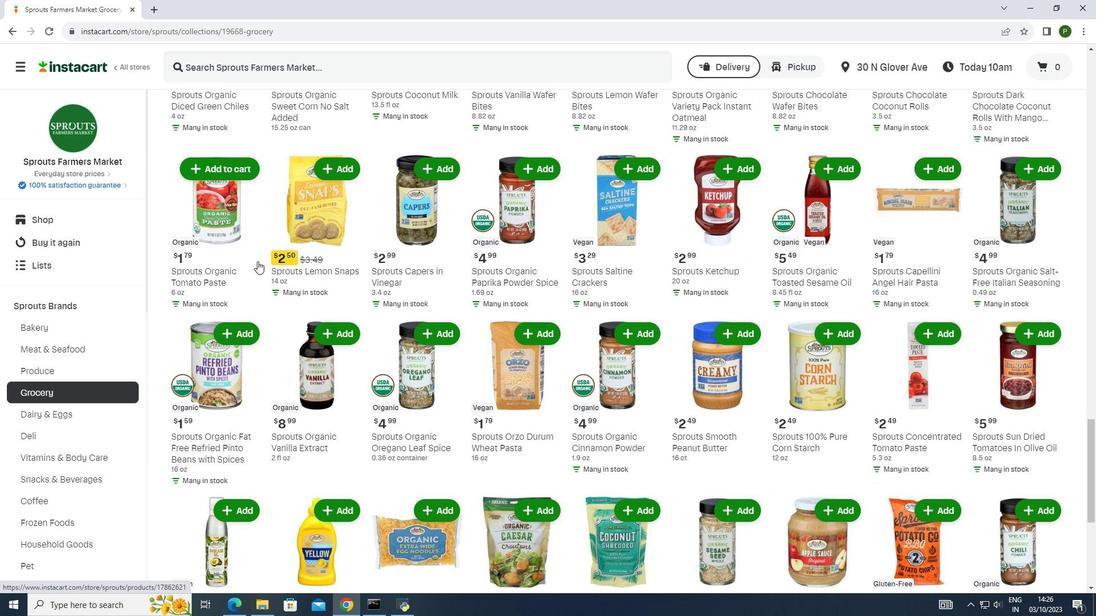
Action: Mouse scrolled (257, 260) with delta (0, 0)
Screenshot: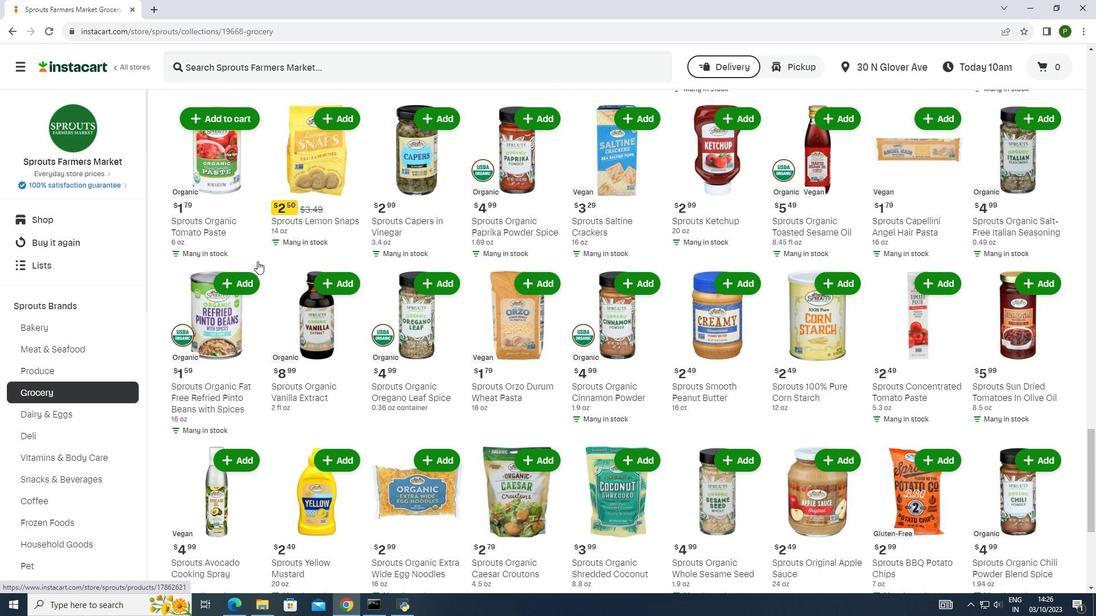 
Action: Mouse scrolled (257, 260) with delta (0, 0)
Screenshot: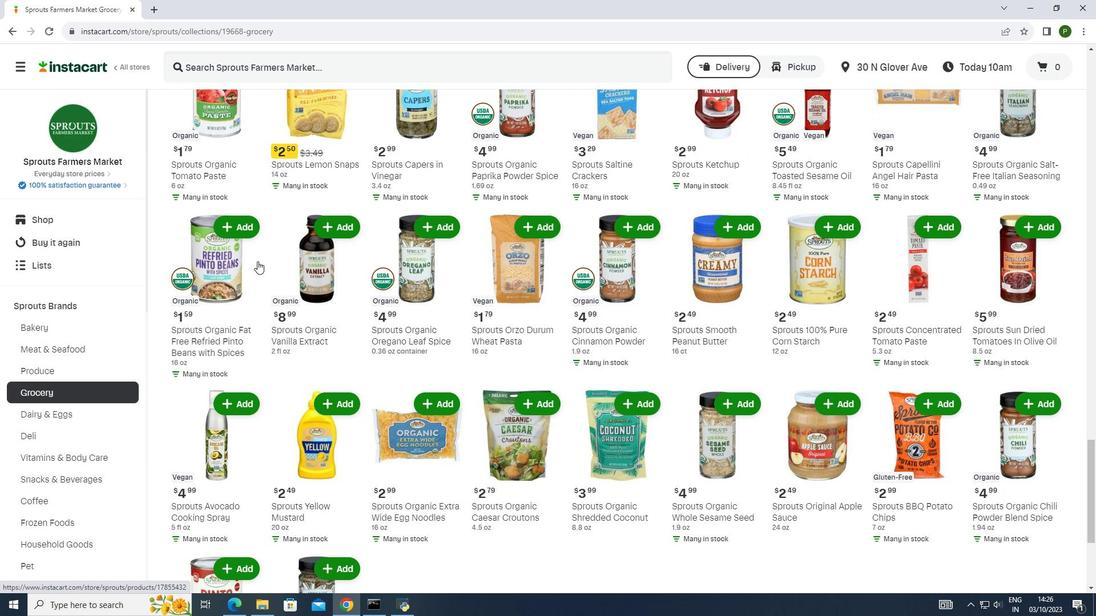 
Action: Mouse scrolled (257, 260) with delta (0, 0)
Screenshot: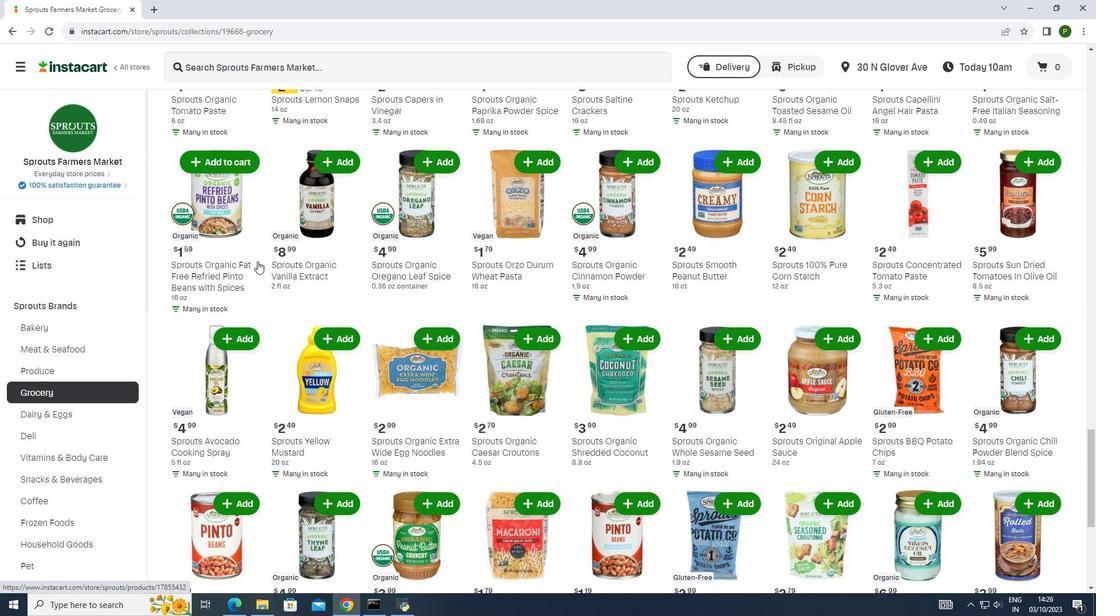
Action: Mouse scrolled (257, 260) with delta (0, 0)
Screenshot: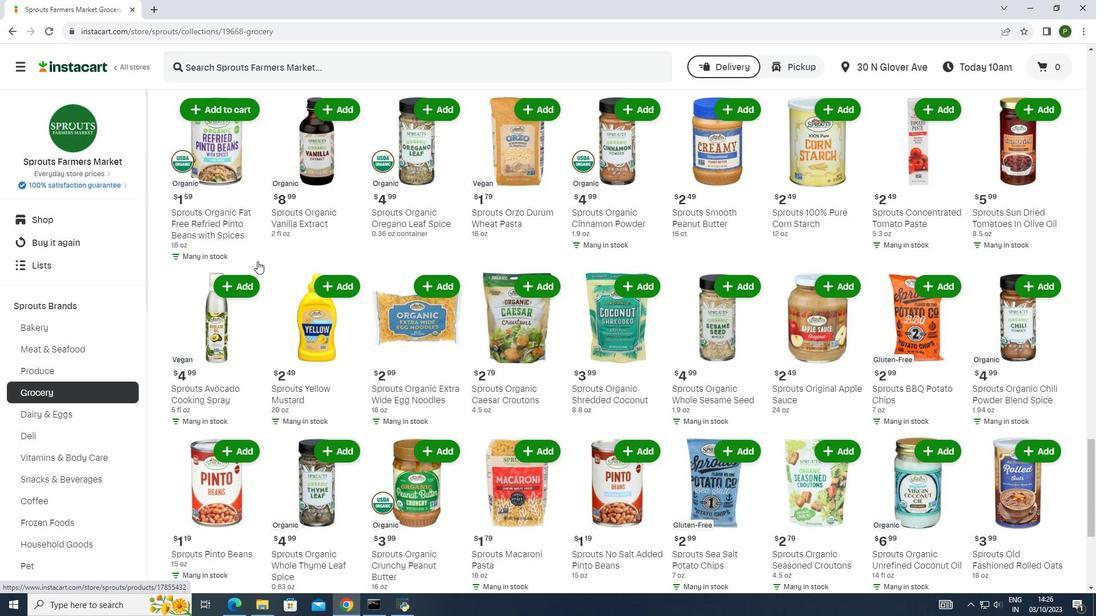 
Action: Mouse scrolled (257, 260) with delta (0, 0)
Screenshot: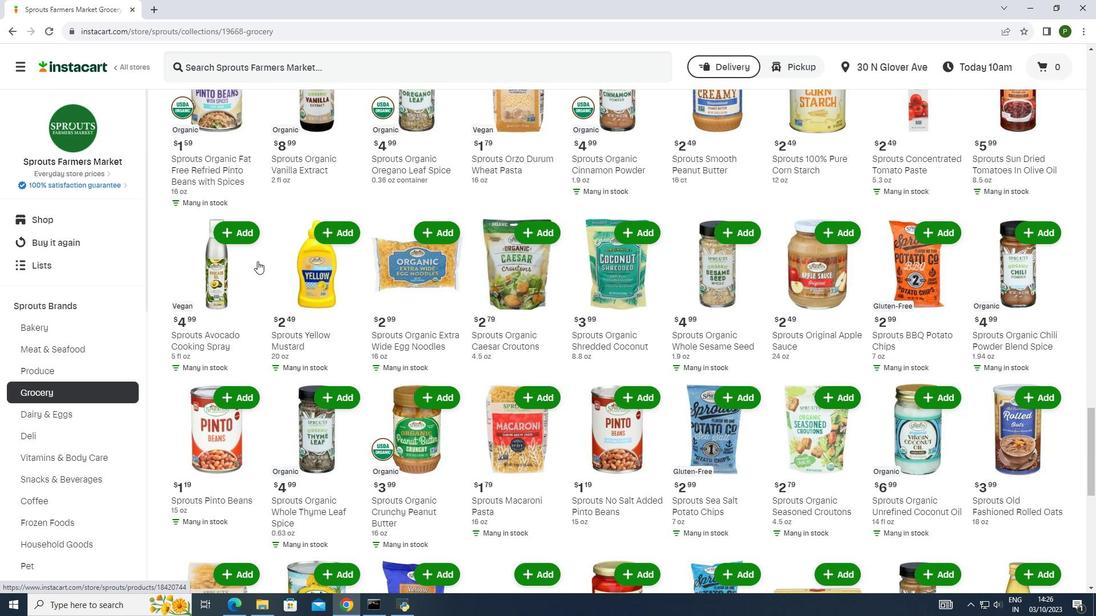 
Action: Mouse scrolled (257, 260) with delta (0, 0)
Screenshot: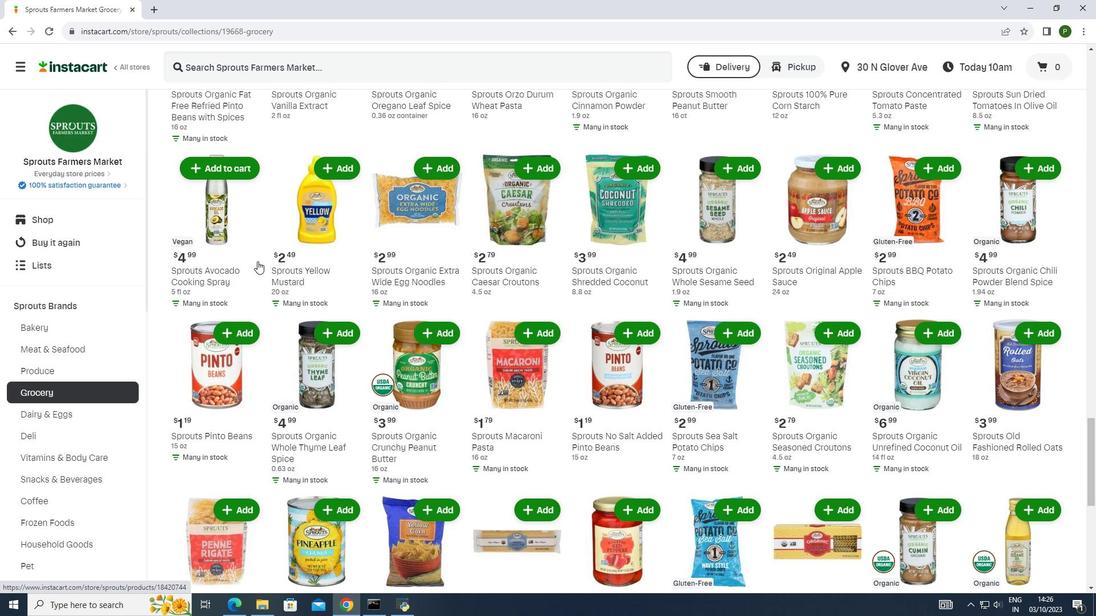 
Action: Mouse scrolled (257, 260) with delta (0, 0)
Screenshot: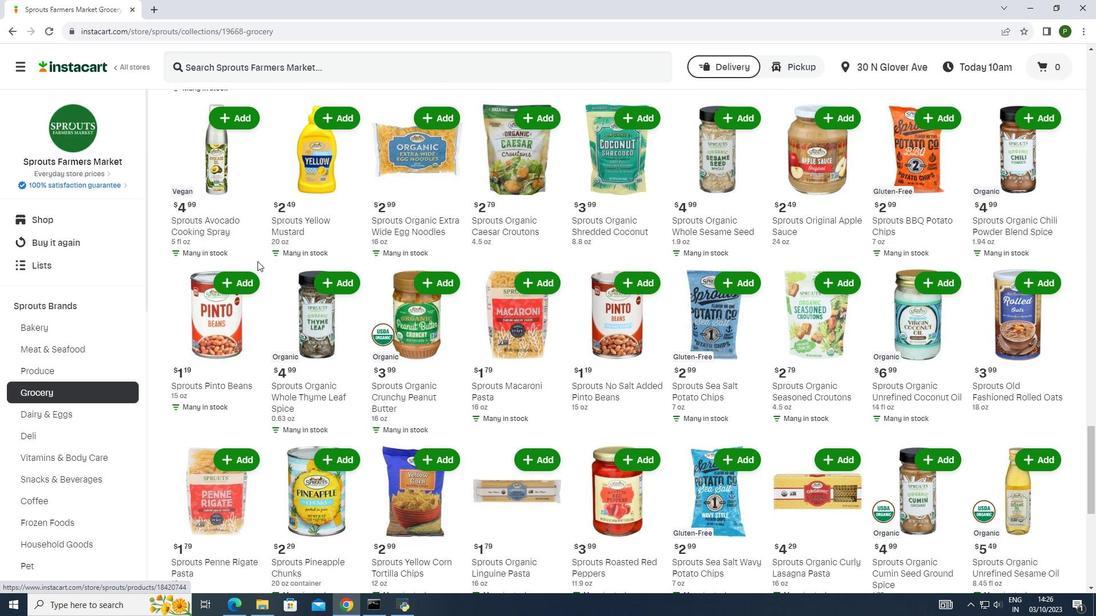 
Action: Mouse scrolled (257, 260) with delta (0, 0)
Screenshot: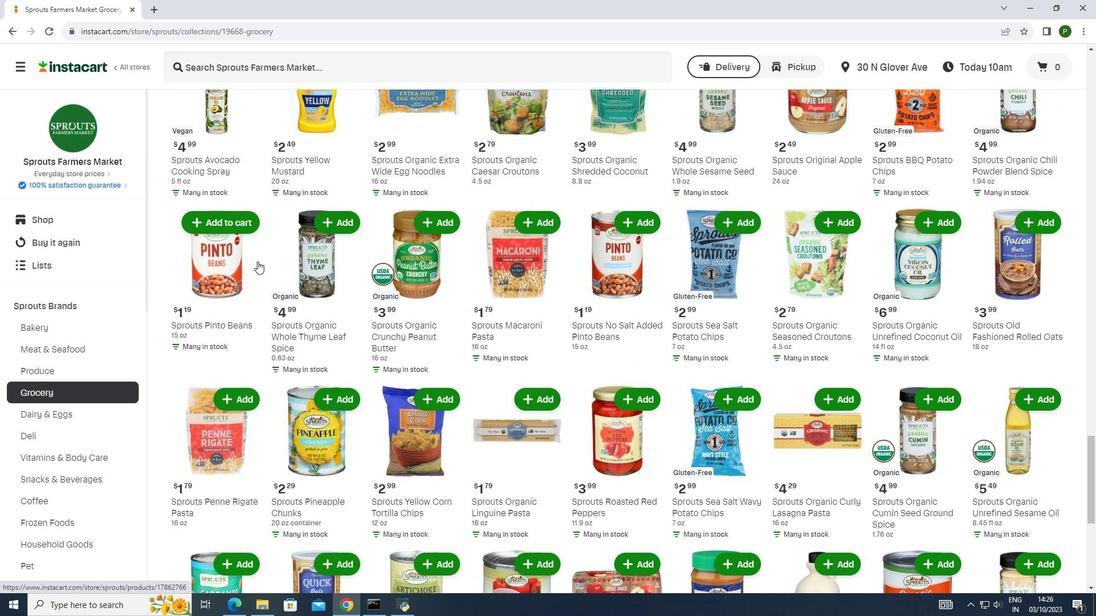 
Action: Mouse scrolled (257, 260) with delta (0, 0)
Screenshot: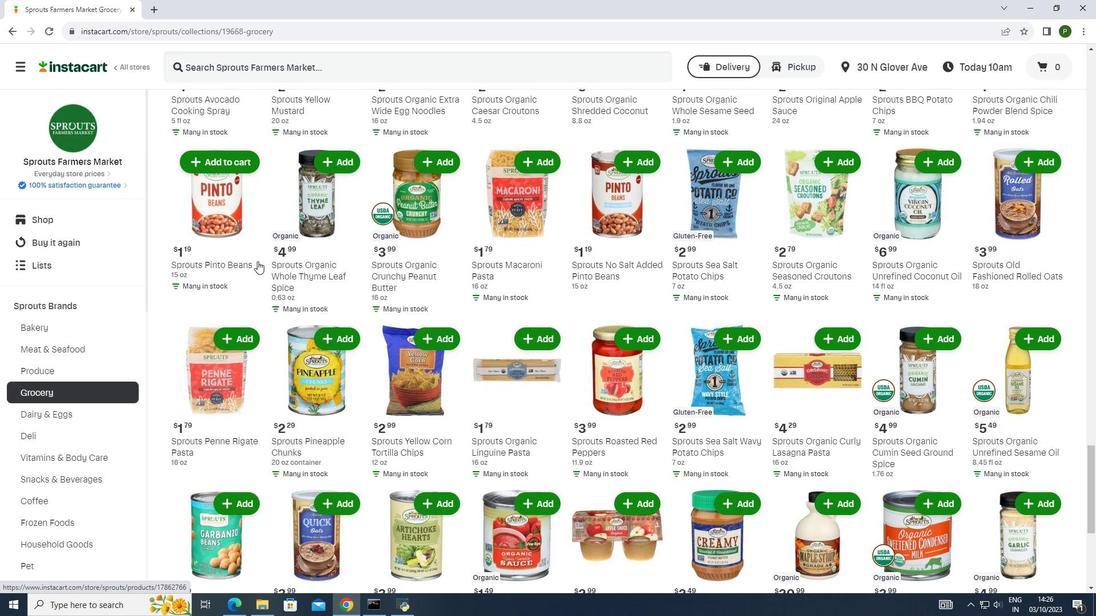 
Action: Mouse scrolled (257, 260) with delta (0, 0)
Screenshot: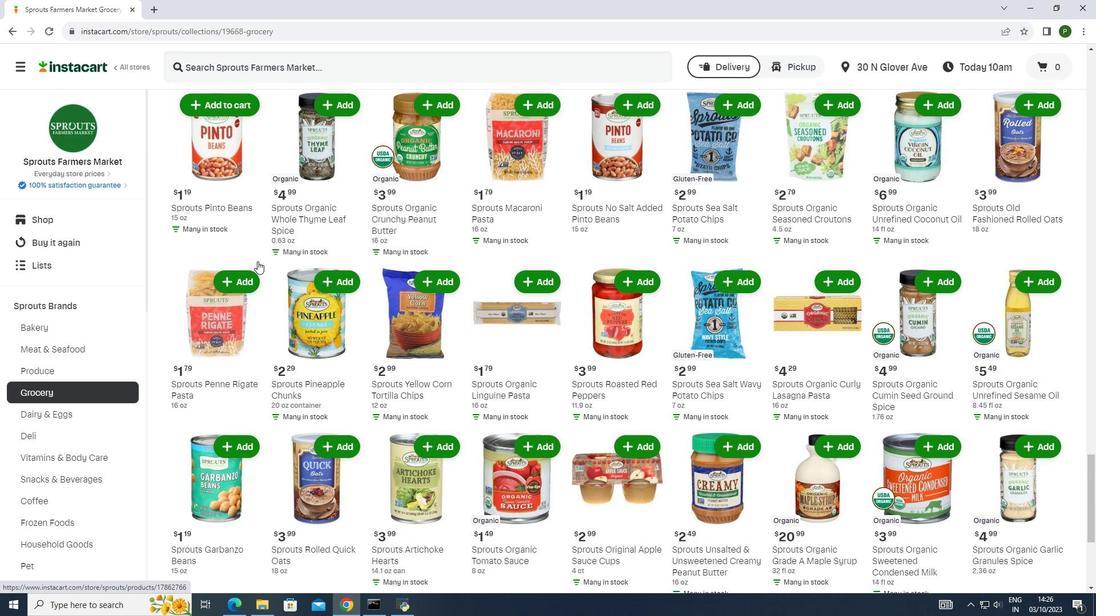
Action: Mouse scrolled (257, 260) with delta (0, 0)
Screenshot: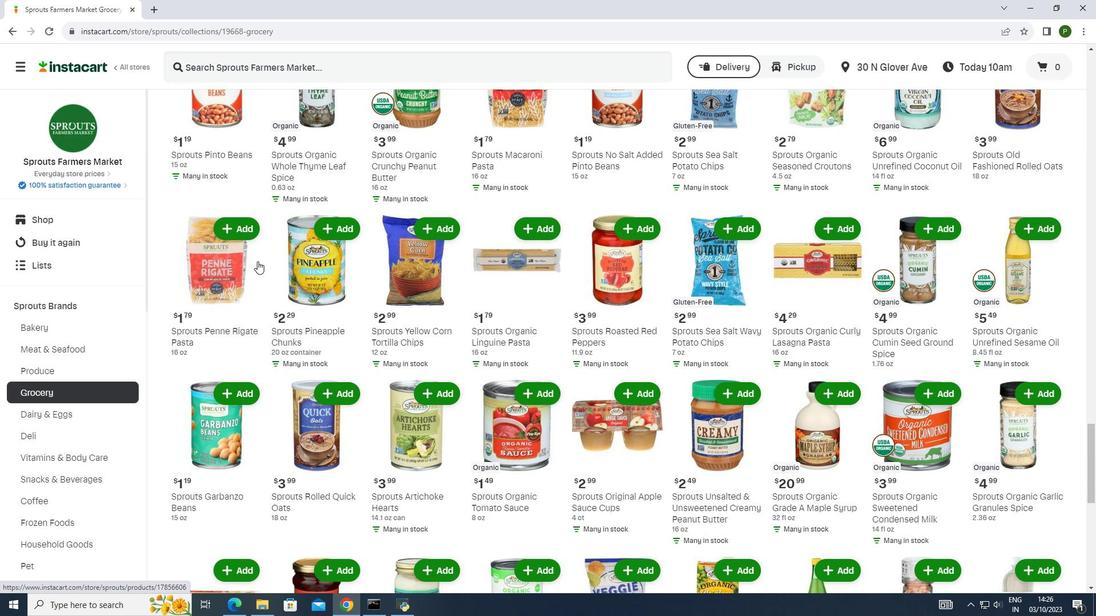 
Action: Mouse scrolled (257, 260) with delta (0, 0)
Screenshot: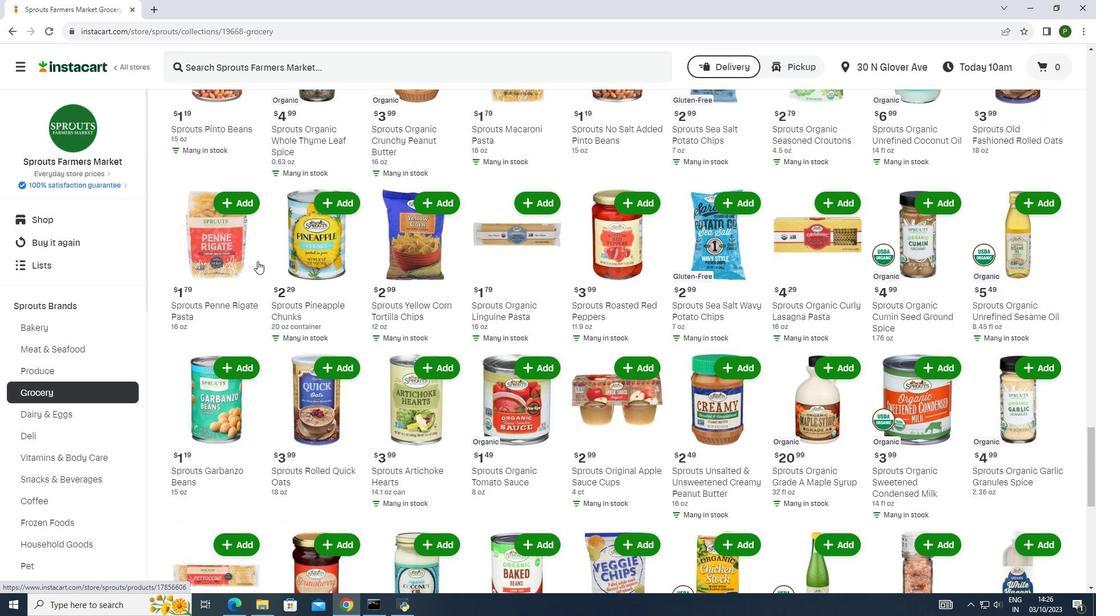 
Action: Mouse scrolled (257, 260) with delta (0, 0)
Screenshot: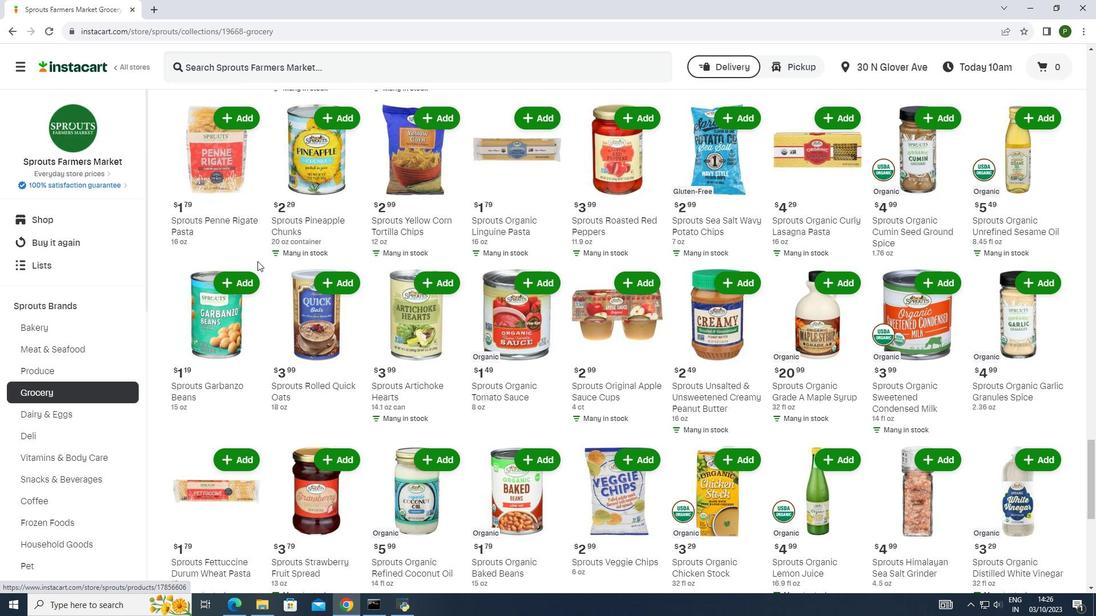 
Action: Mouse scrolled (257, 260) with delta (0, 0)
Screenshot: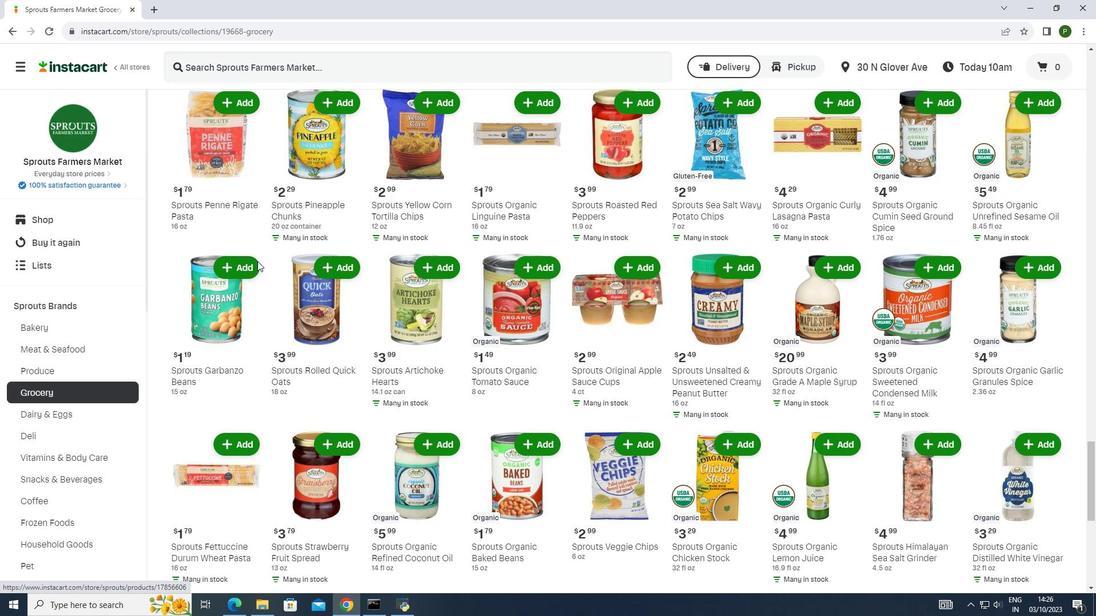 
Action: Mouse scrolled (257, 260) with delta (0, 0)
Screenshot: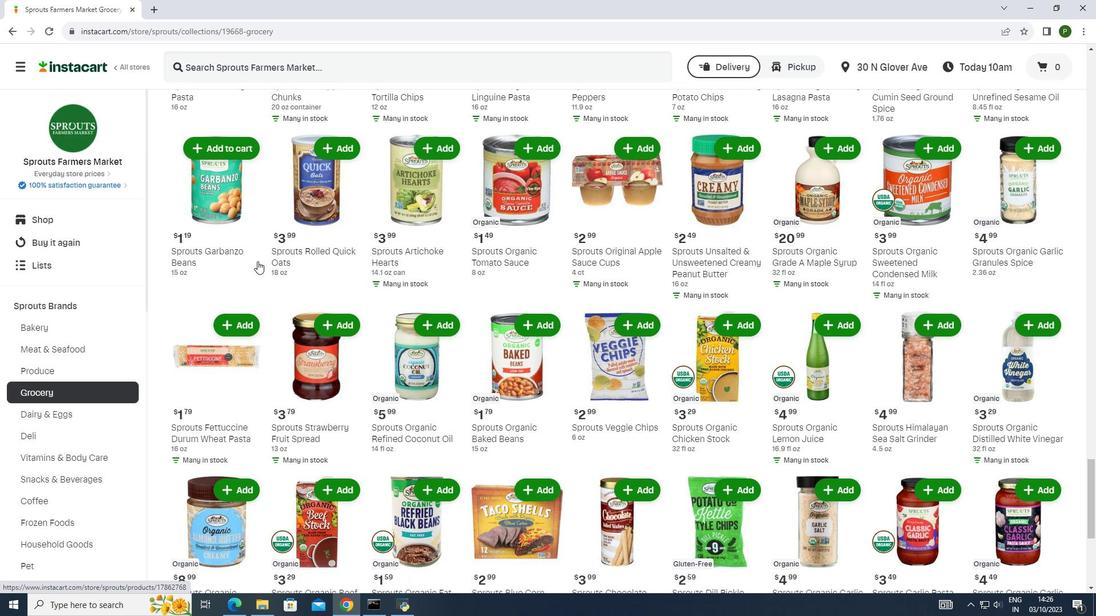 
Action: Mouse scrolled (257, 260) with delta (0, 0)
Screenshot: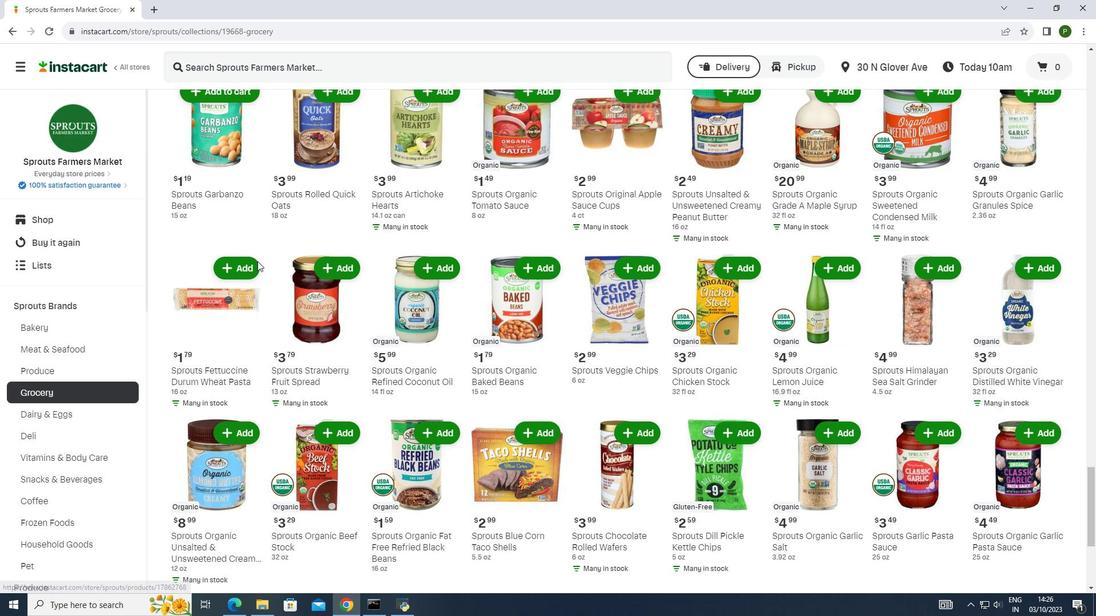 
Action: Mouse scrolled (257, 260) with delta (0, 0)
Screenshot: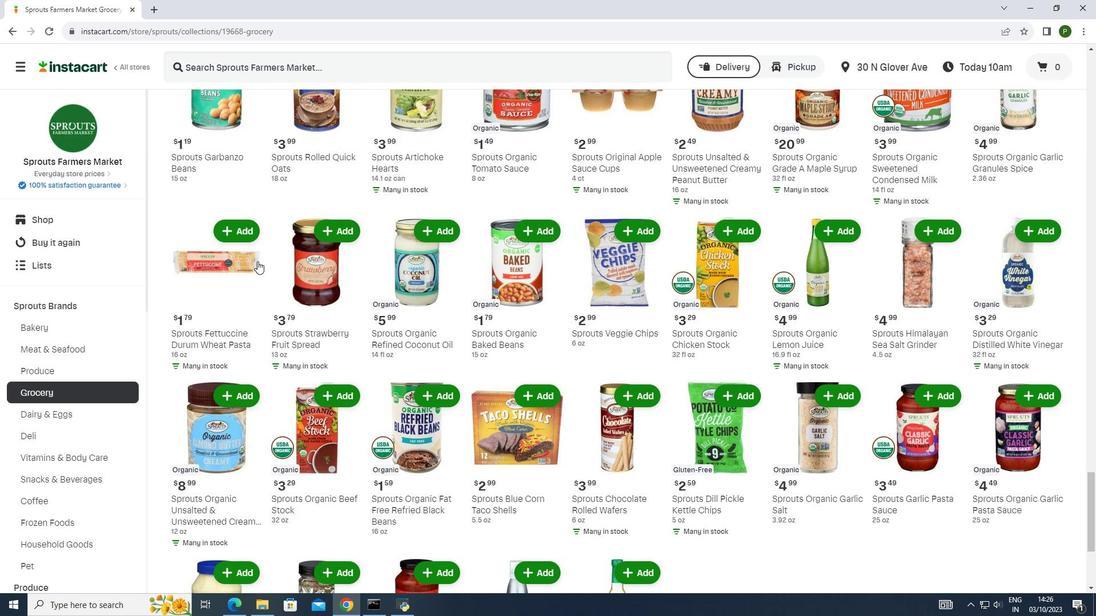 
Action: Mouse moved to (625, 334)
Screenshot: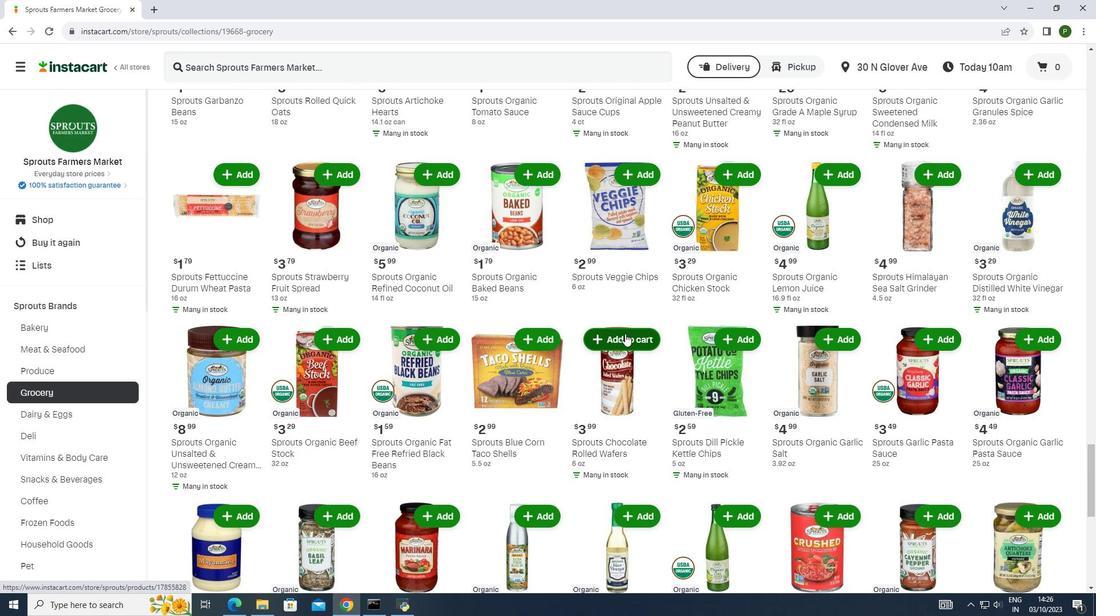 
Action: Mouse pressed left at (625, 334)
Screenshot: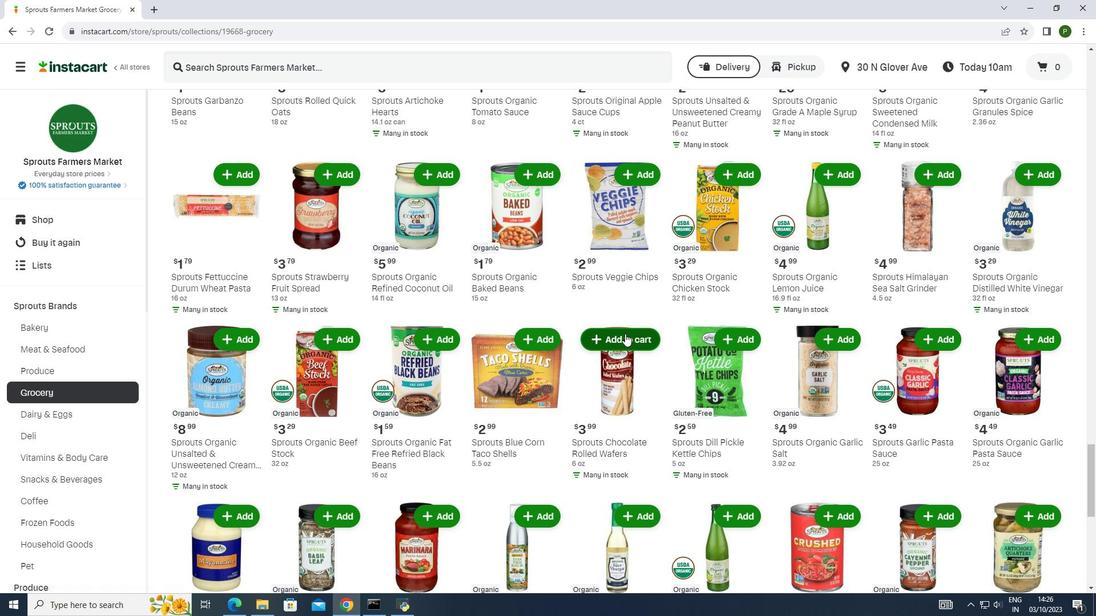 
Action: Mouse moved to (629, 334)
Screenshot: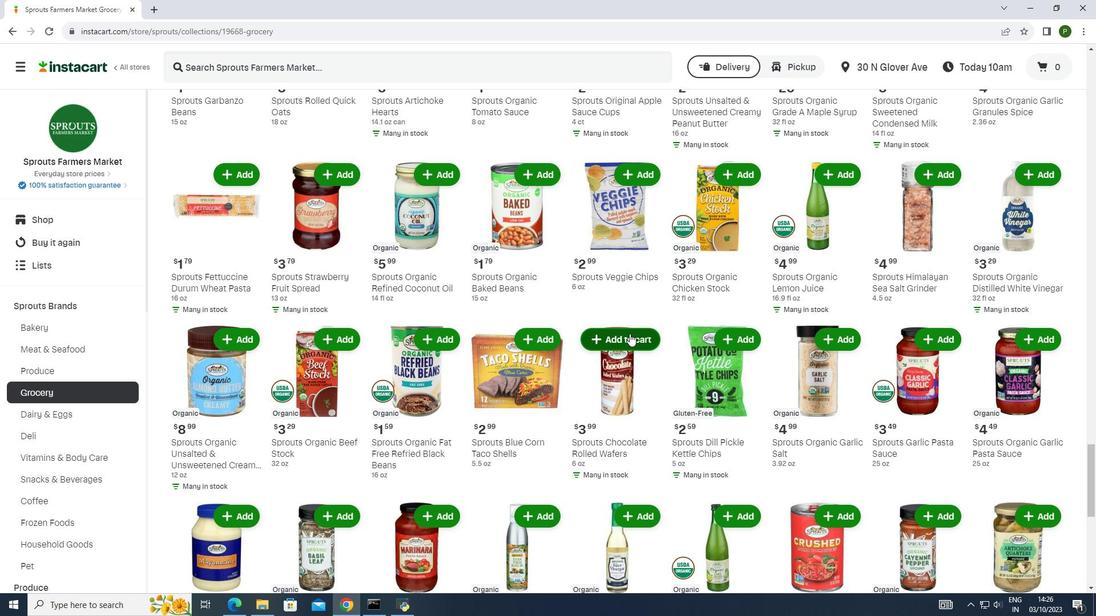 
